 Task: Search one way flight ticket for 1 adult, 5 children, 2 infants in seat and 1 infant on lap in first from Hilton Head: Hilton Head Airport to Jackson: Jackson Hole Airport on 5-2-2023. Choice of flights is Spirit. Number of bags: 7 checked bags. Price is upto 100000. Outbound departure time preference is 20:15.
Action: Mouse moved to (364, 311)
Screenshot: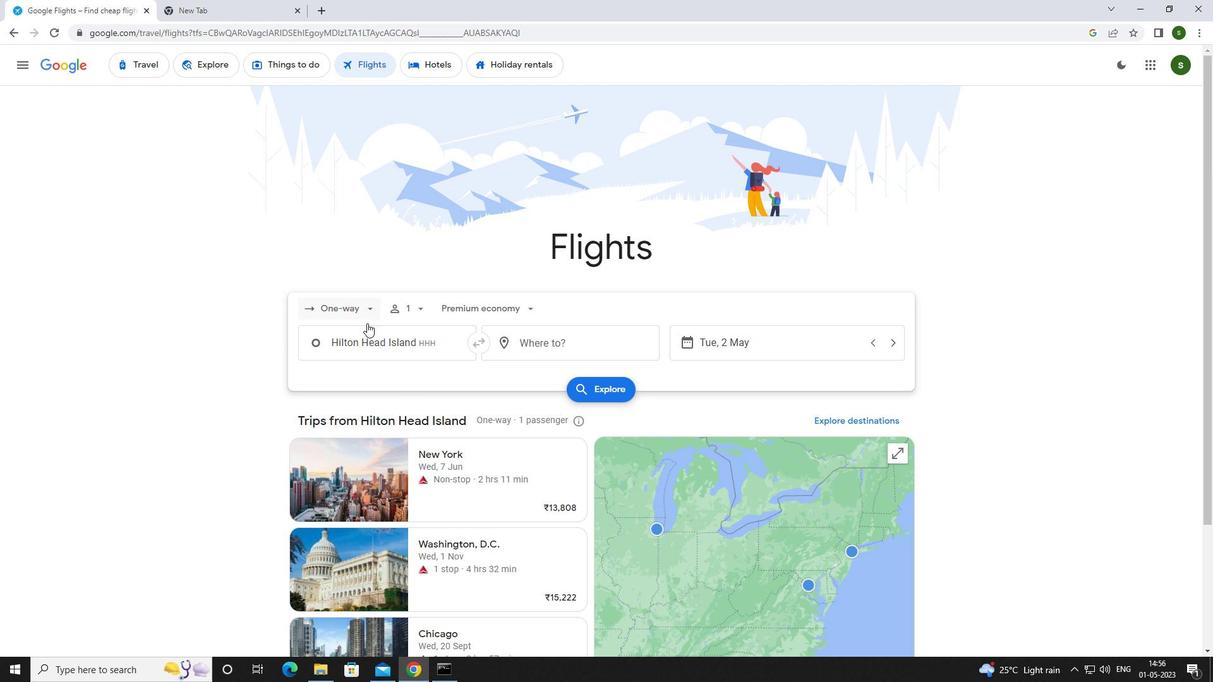 
Action: Mouse pressed left at (364, 311)
Screenshot: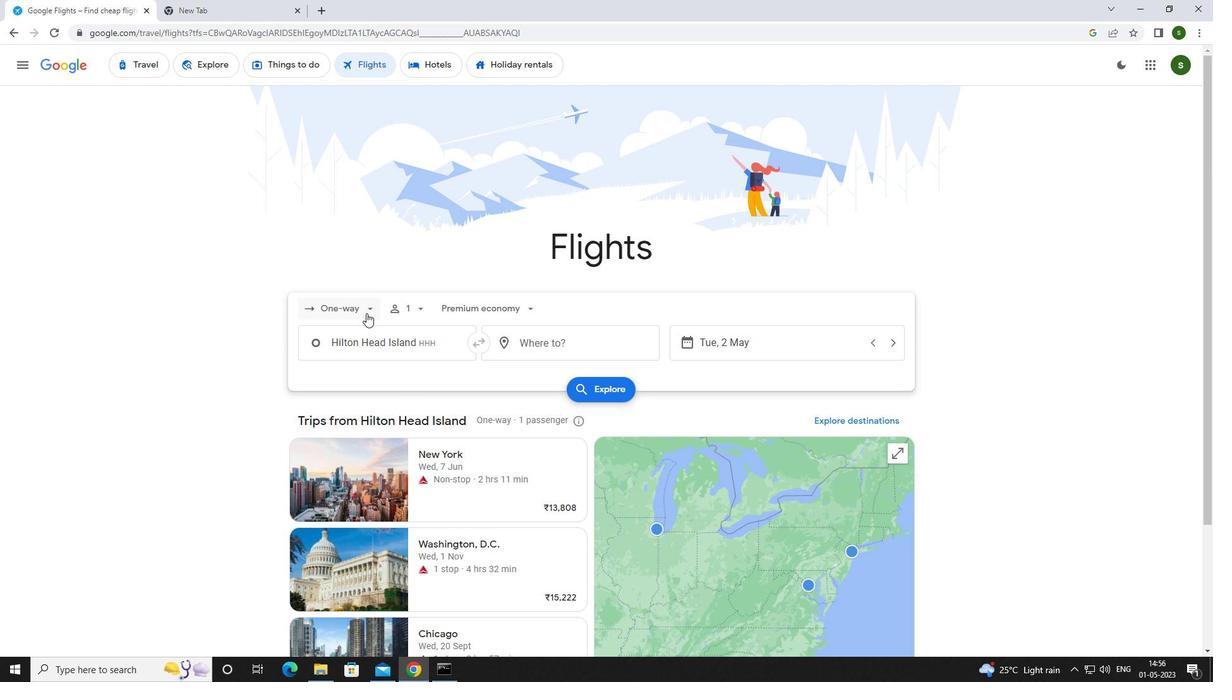 
Action: Mouse moved to (369, 369)
Screenshot: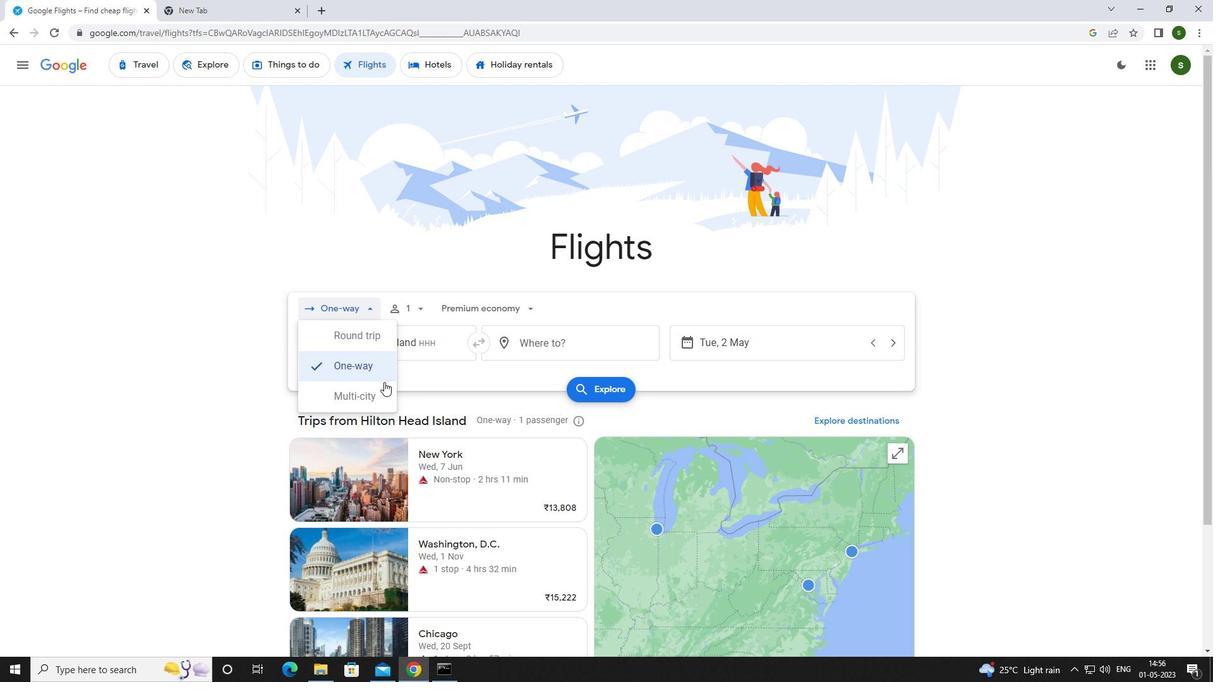 
Action: Mouse pressed left at (369, 369)
Screenshot: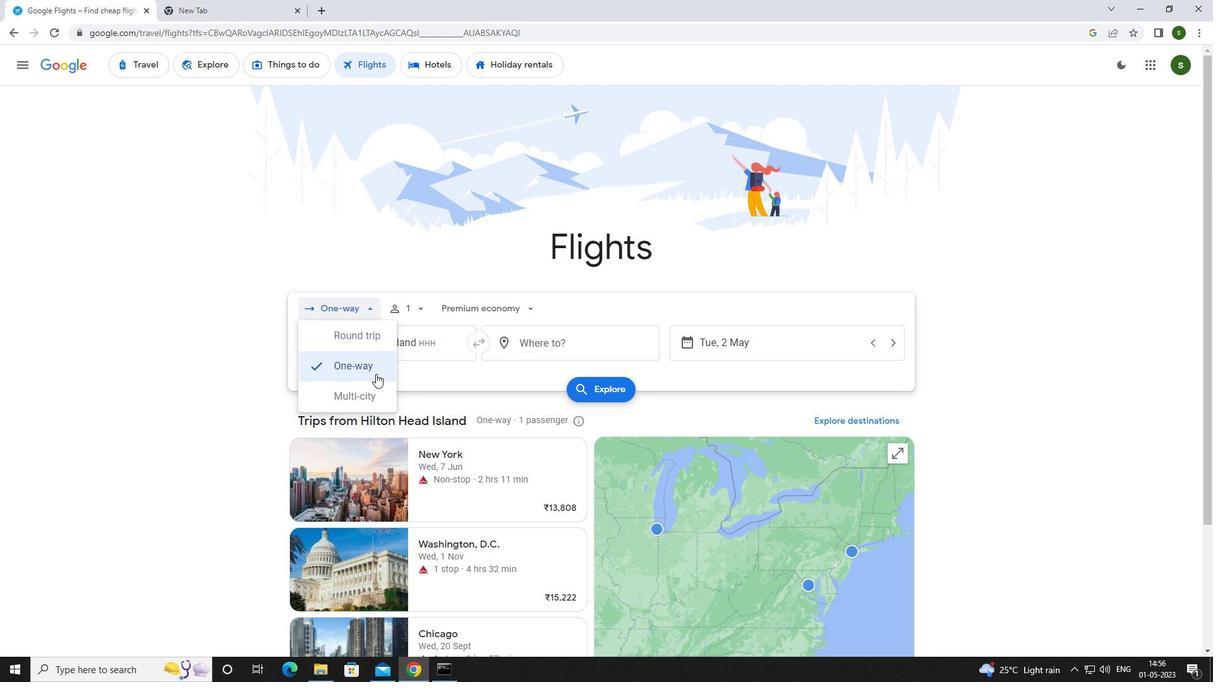 
Action: Mouse moved to (416, 303)
Screenshot: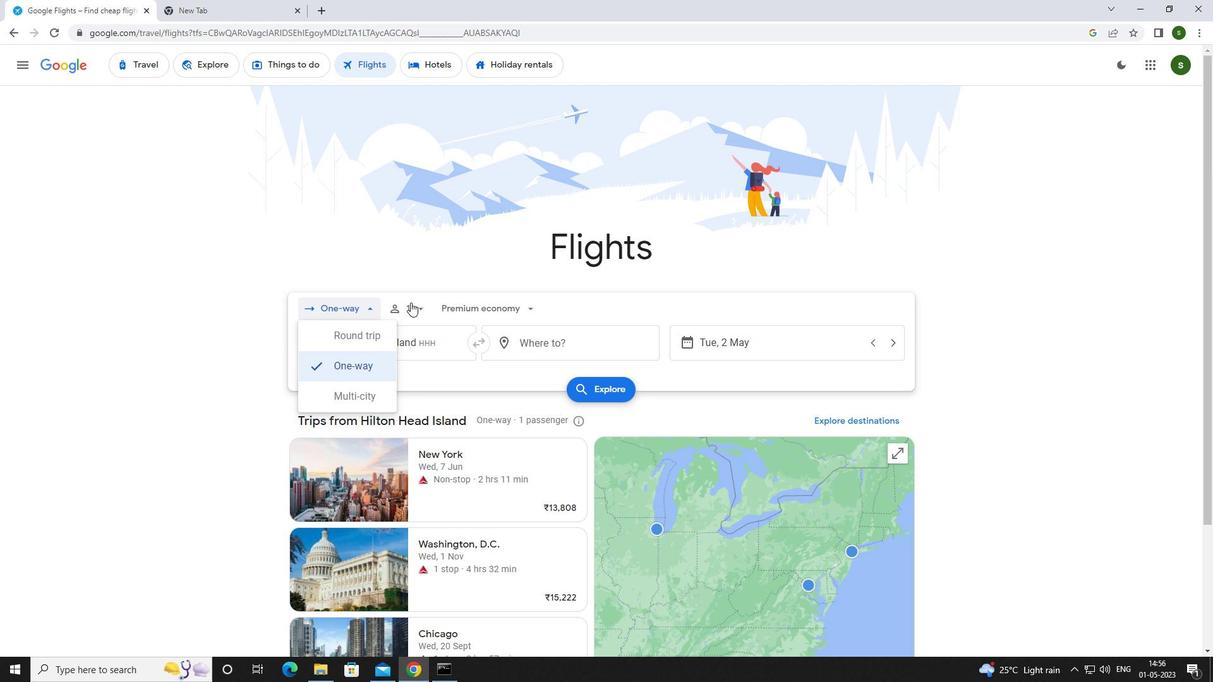 
Action: Mouse pressed left at (416, 303)
Screenshot: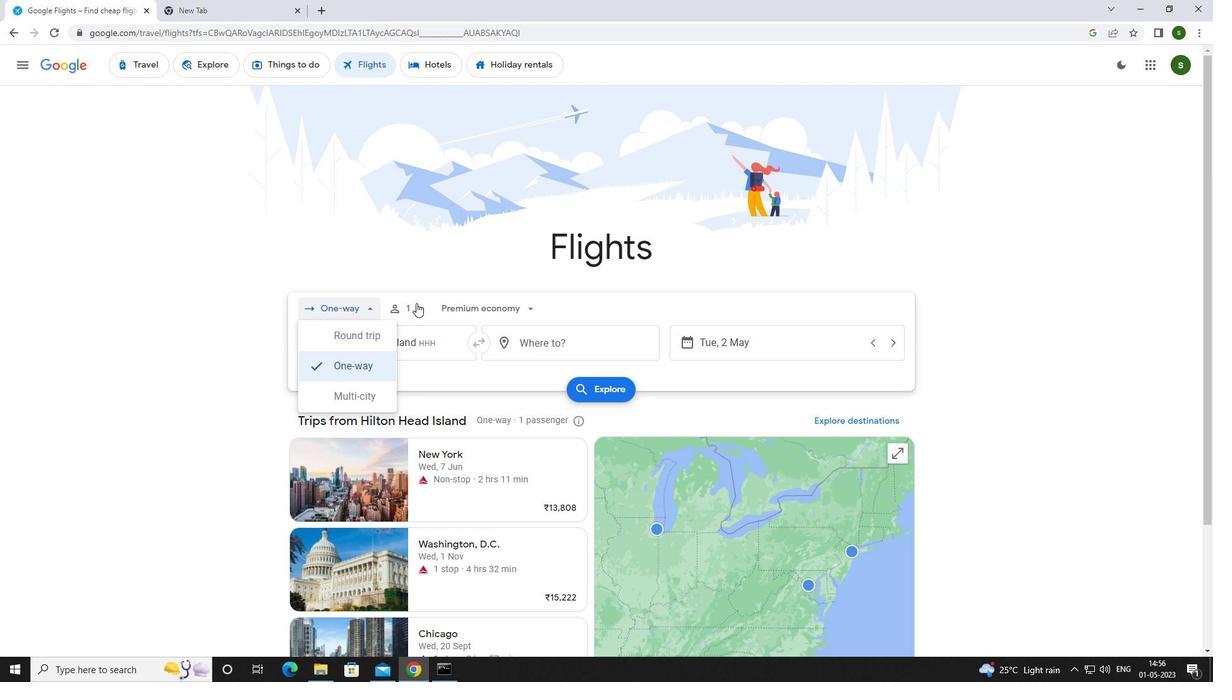 
Action: Mouse moved to (511, 364)
Screenshot: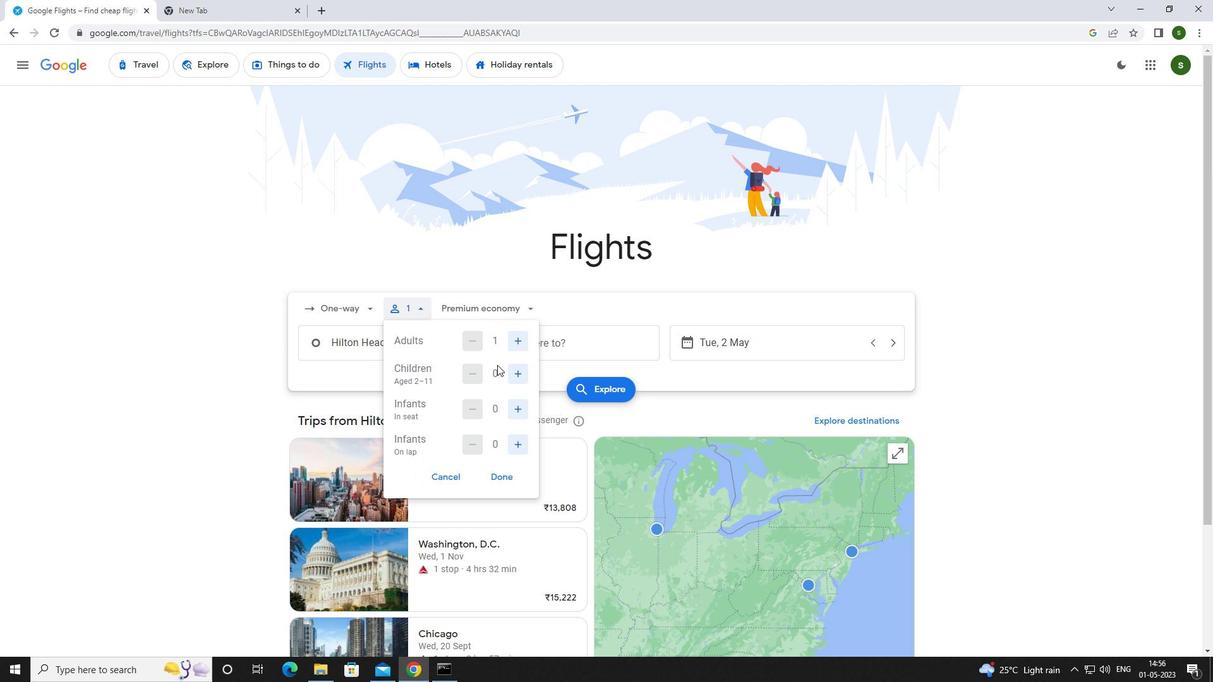 
Action: Mouse pressed left at (511, 364)
Screenshot: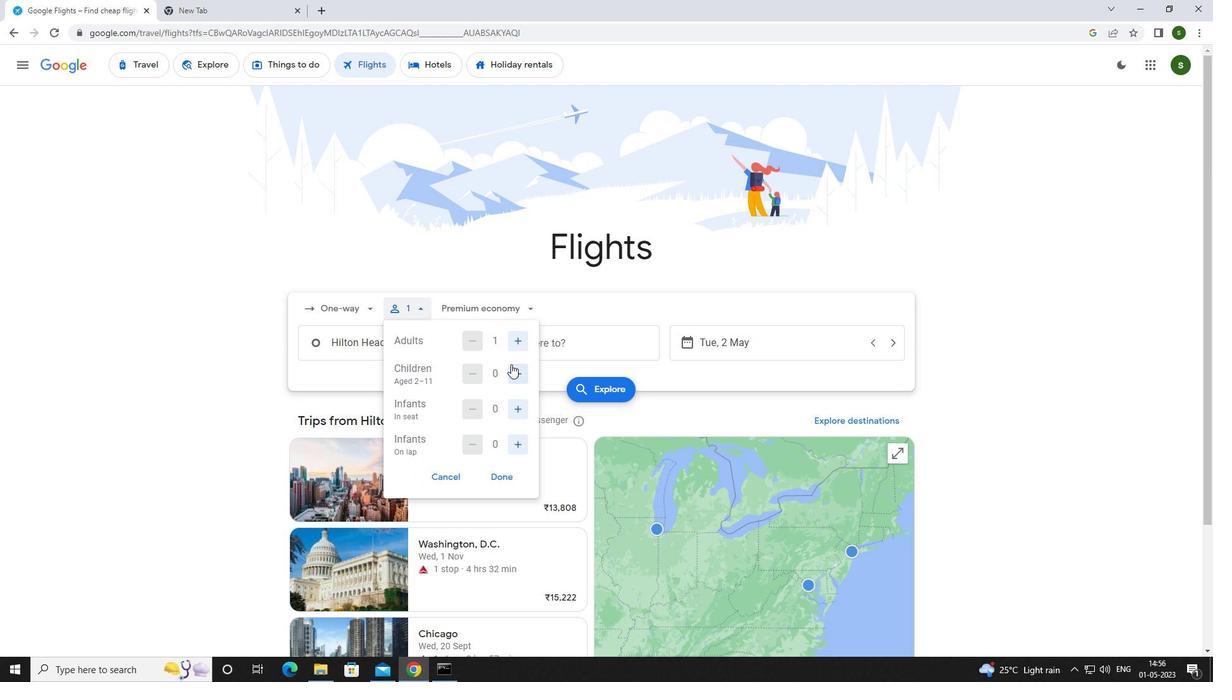 
Action: Mouse pressed left at (511, 364)
Screenshot: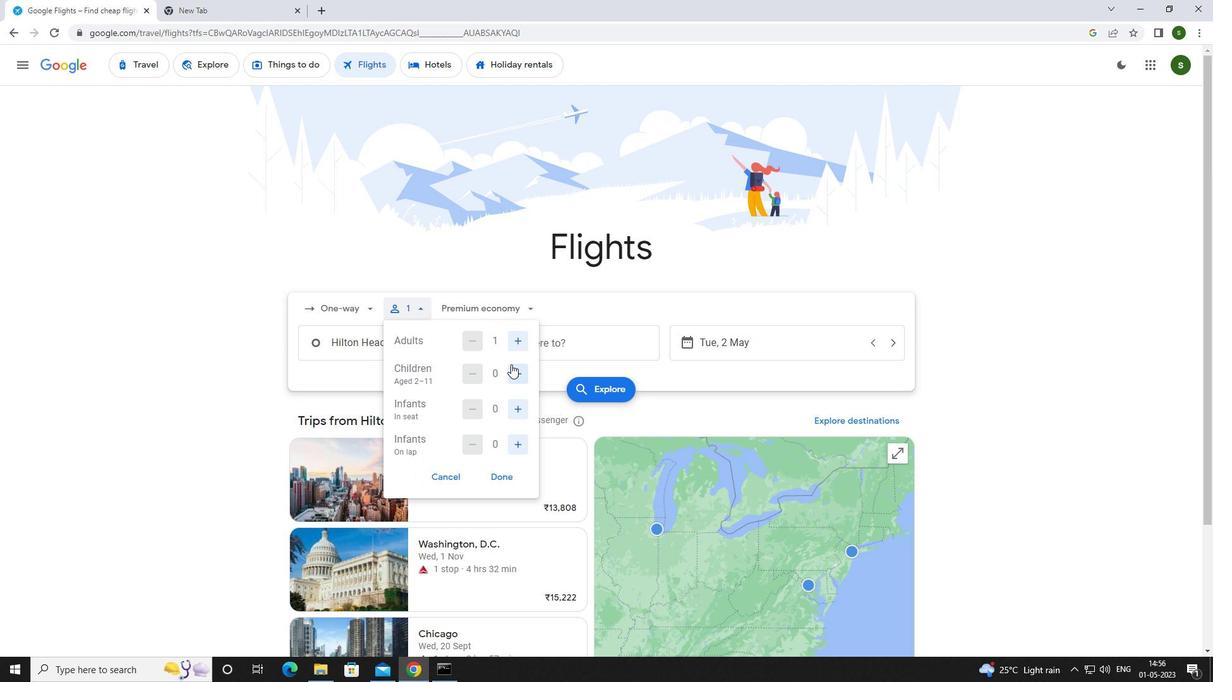 
Action: Mouse pressed left at (511, 364)
Screenshot: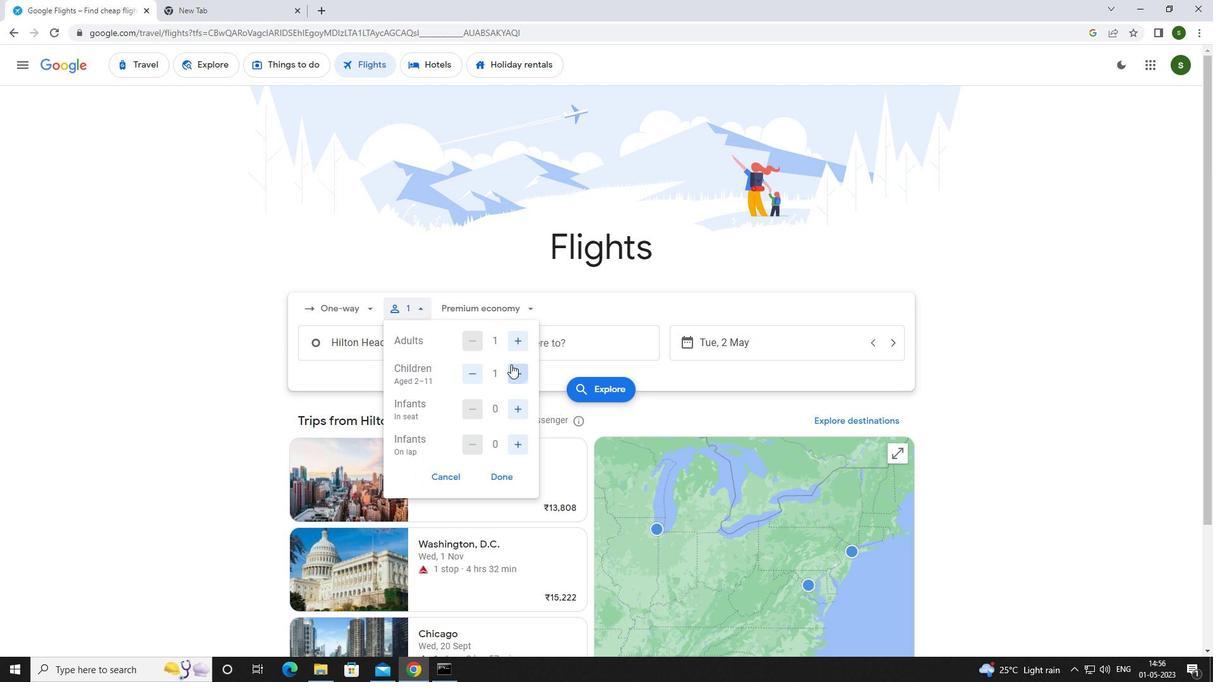 
Action: Mouse pressed left at (511, 364)
Screenshot: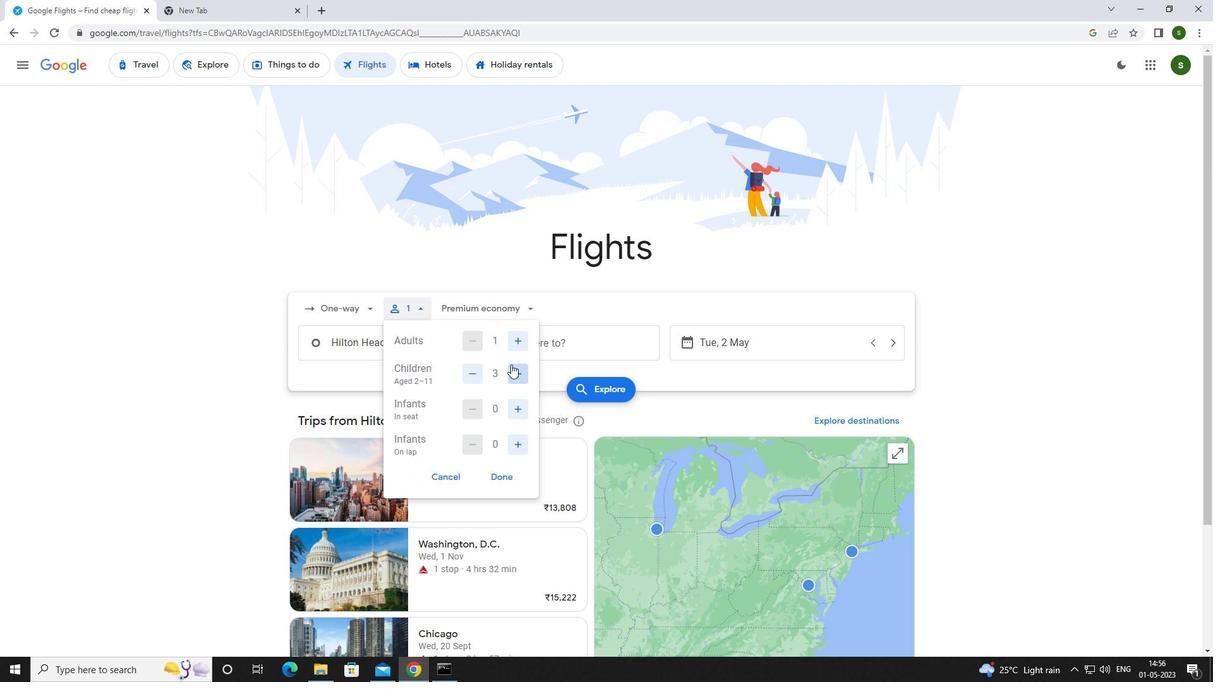 
Action: Mouse pressed left at (511, 364)
Screenshot: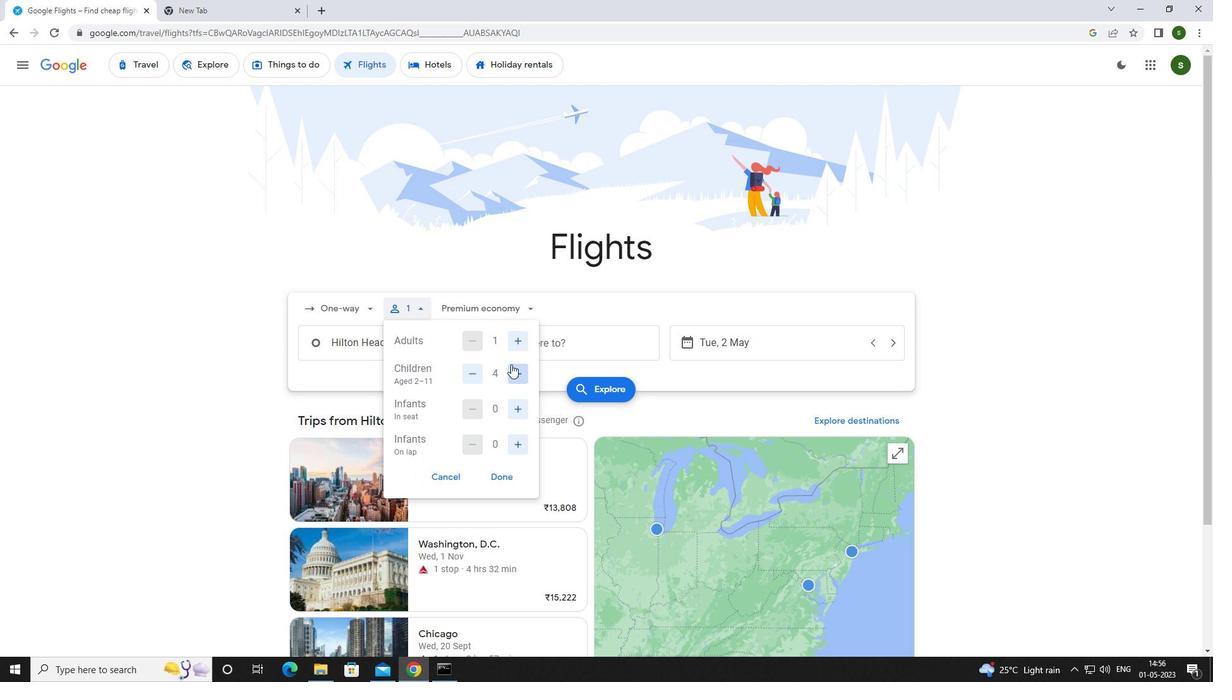 
Action: Mouse moved to (520, 409)
Screenshot: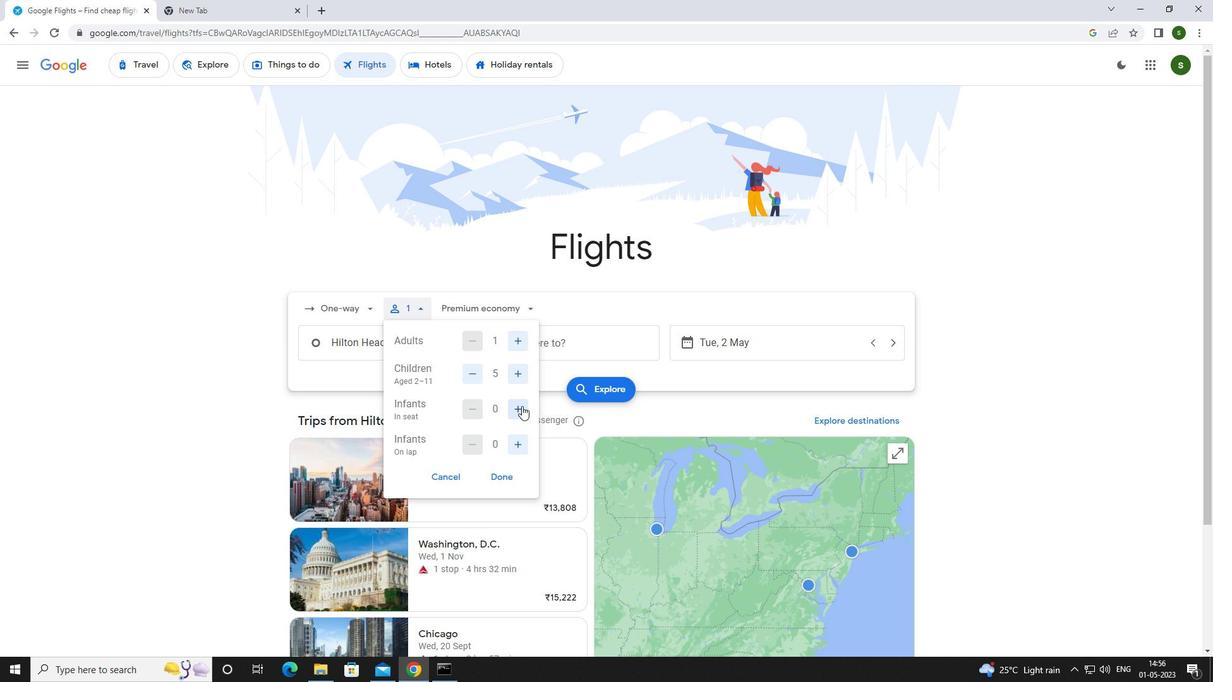 
Action: Mouse pressed left at (520, 409)
Screenshot: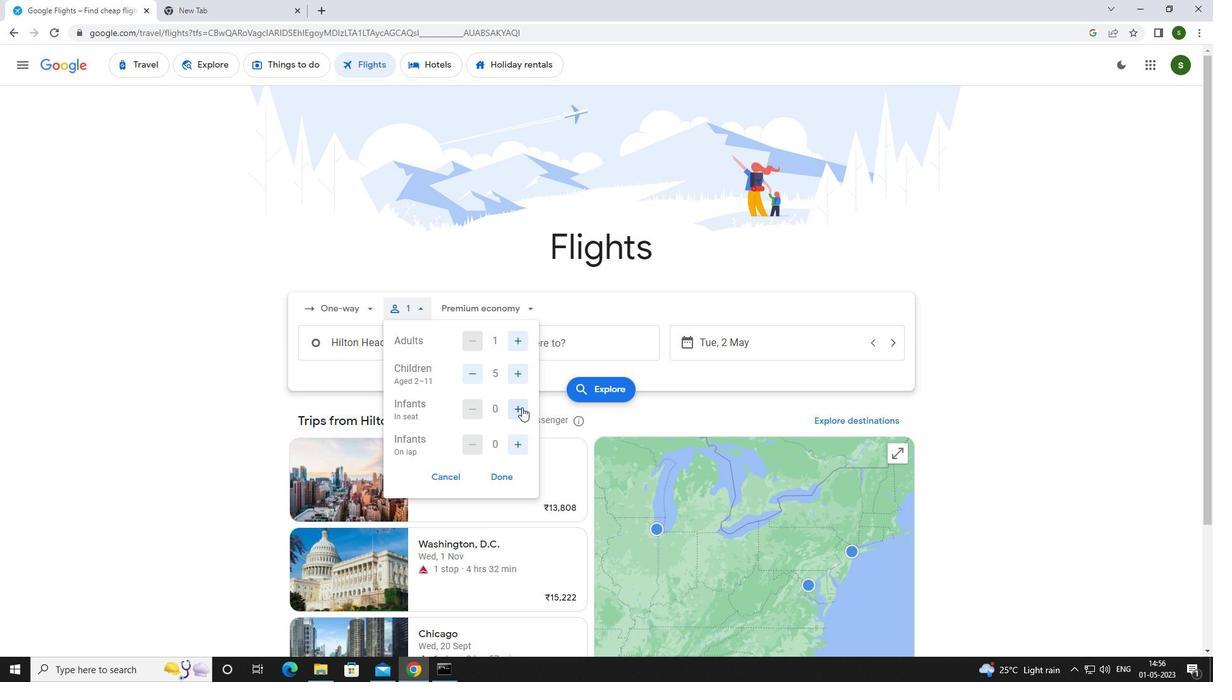 
Action: Mouse moved to (514, 439)
Screenshot: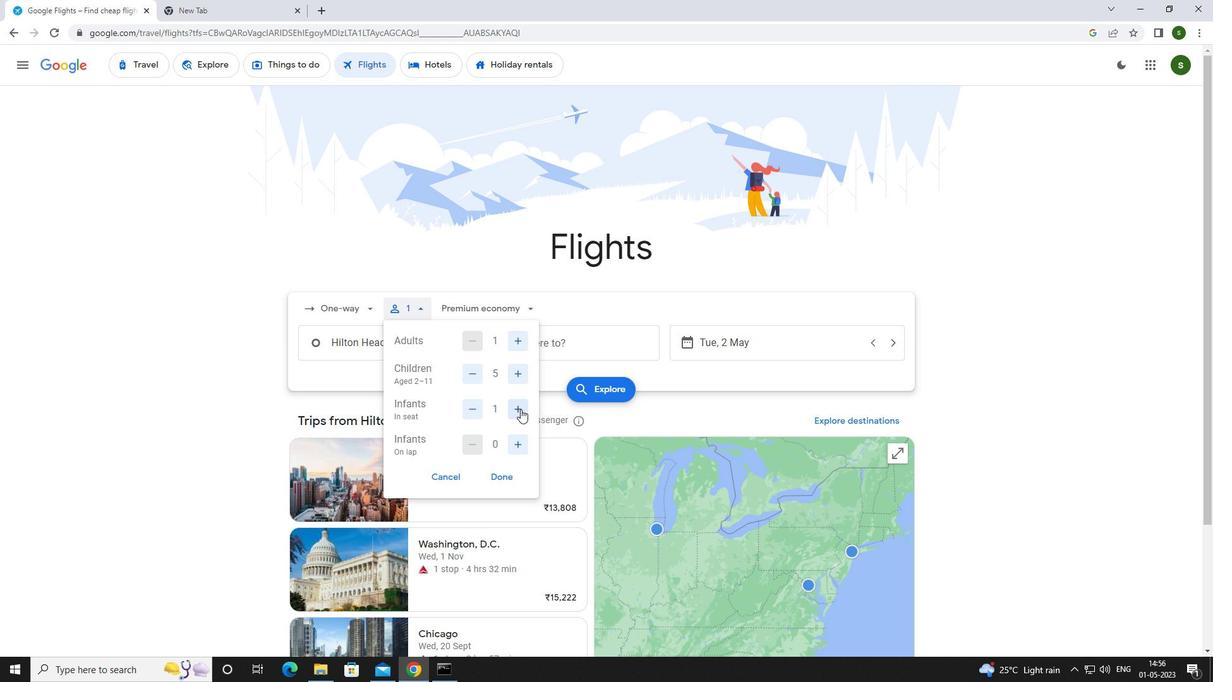 
Action: Mouse pressed left at (514, 439)
Screenshot: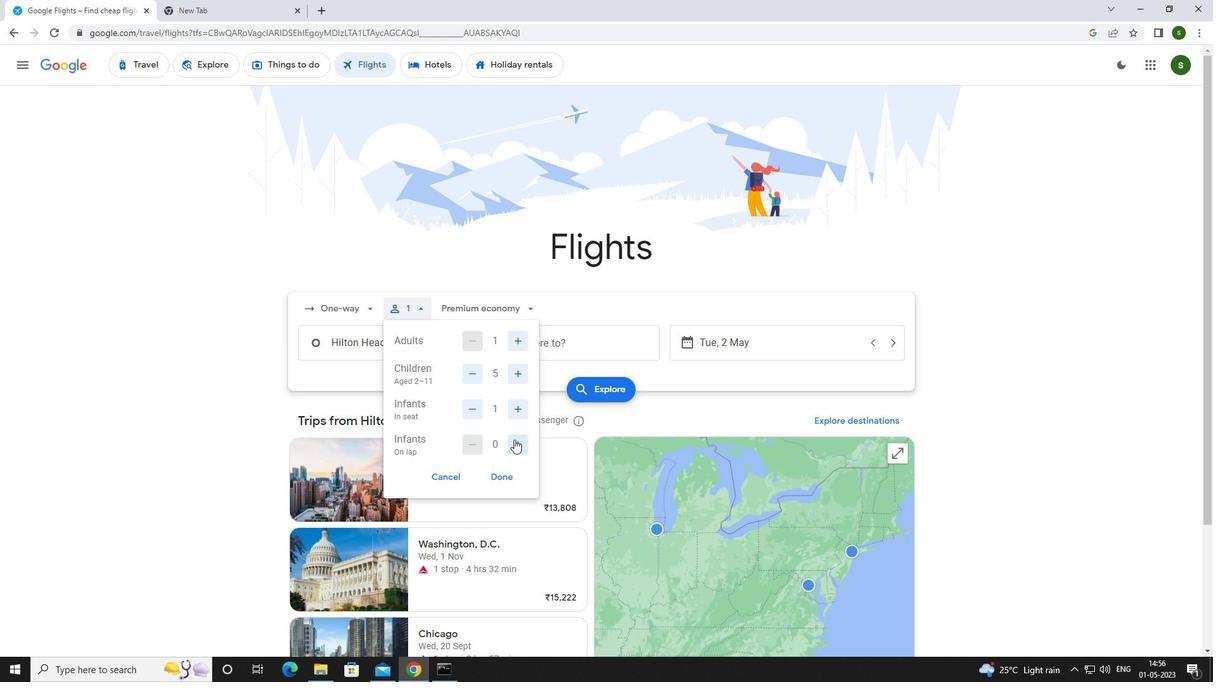 
Action: Mouse moved to (518, 415)
Screenshot: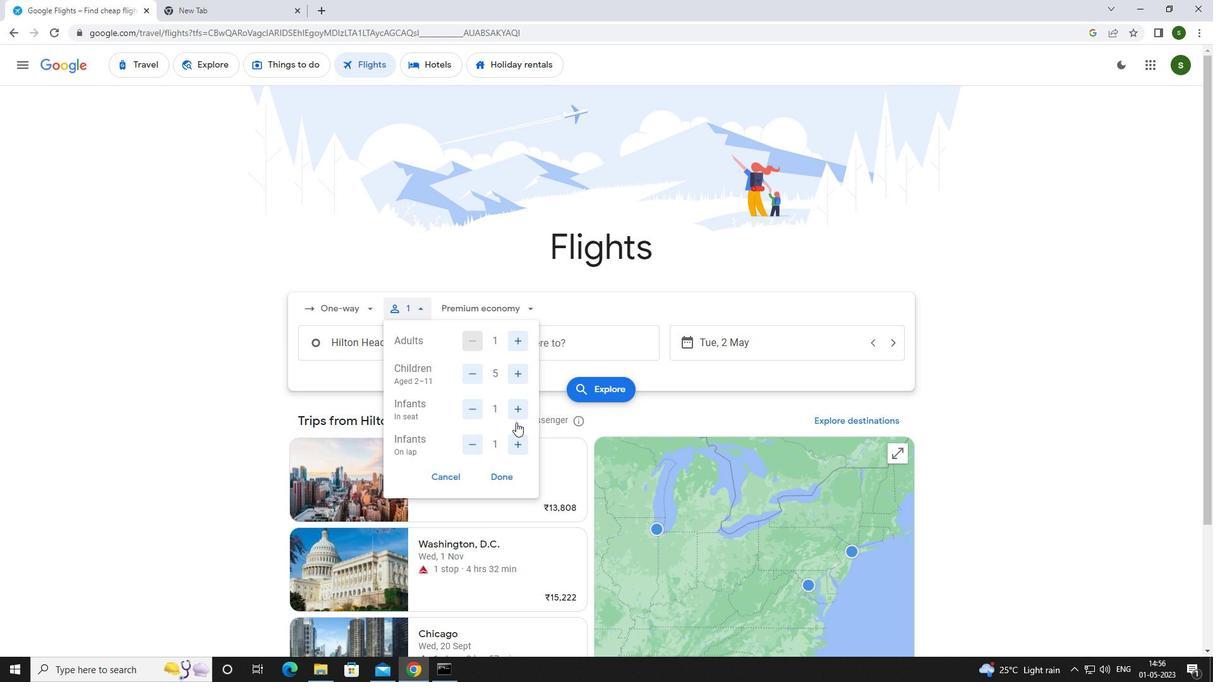 
Action: Mouse pressed left at (518, 415)
Screenshot: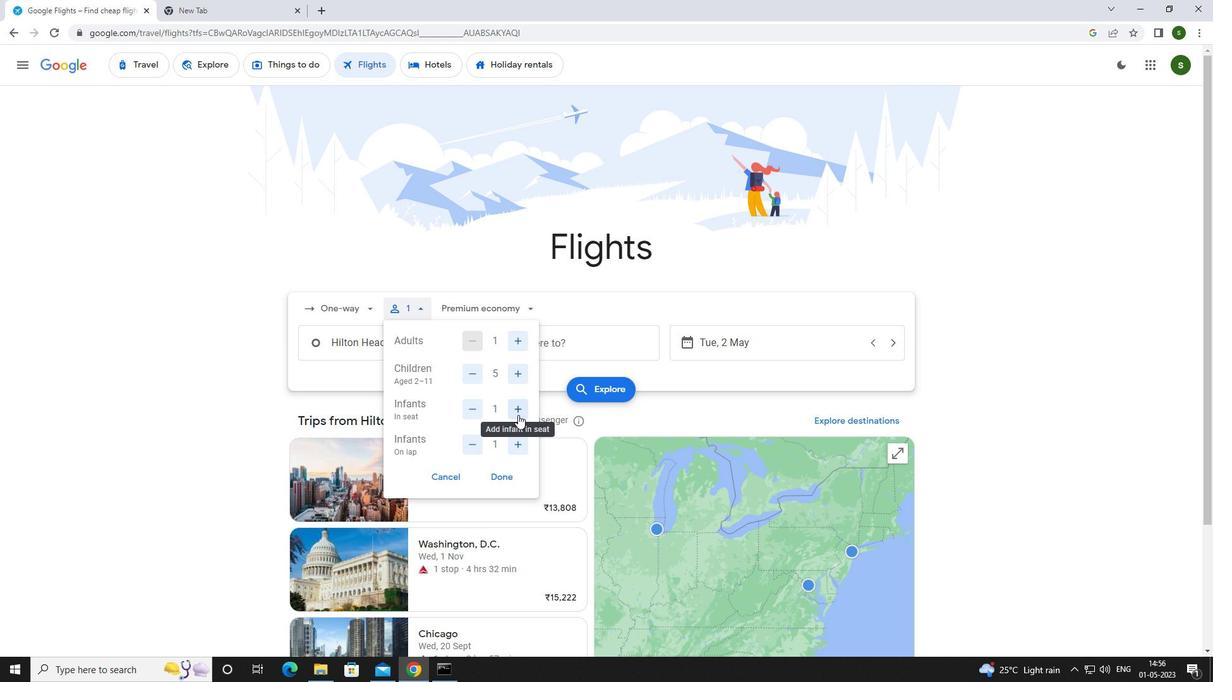 
Action: Mouse moved to (468, 404)
Screenshot: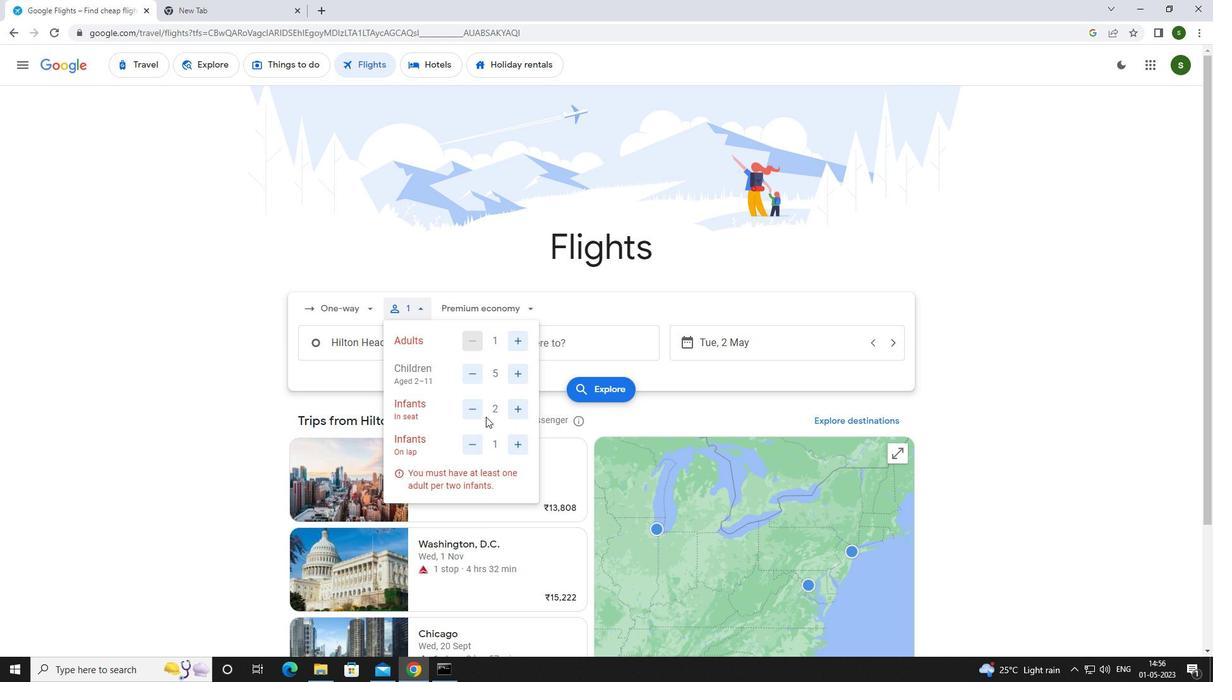 
Action: Mouse pressed left at (468, 404)
Screenshot: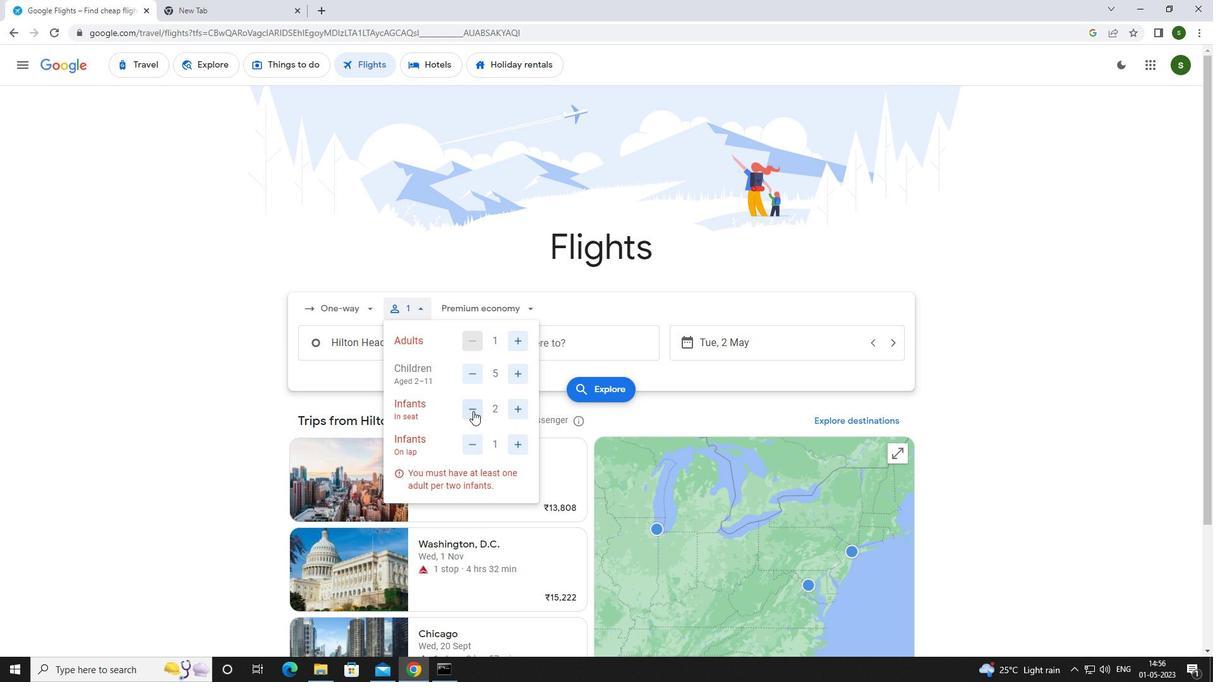 
Action: Mouse moved to (512, 309)
Screenshot: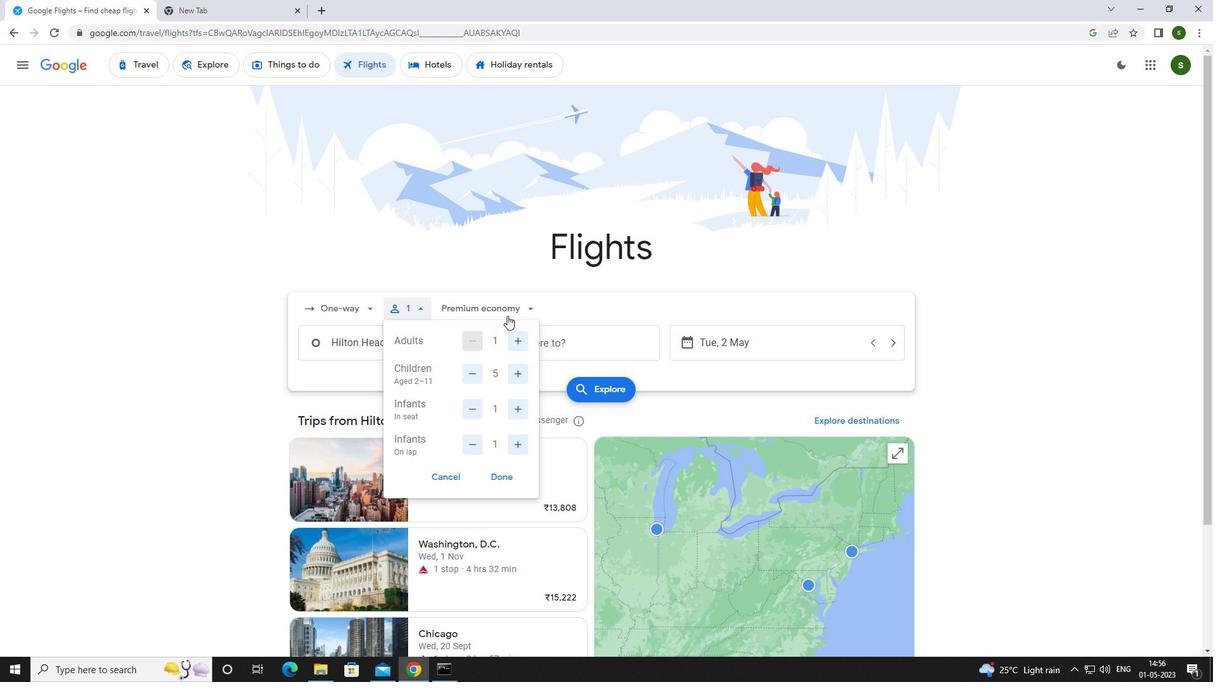 
Action: Mouse pressed left at (512, 309)
Screenshot: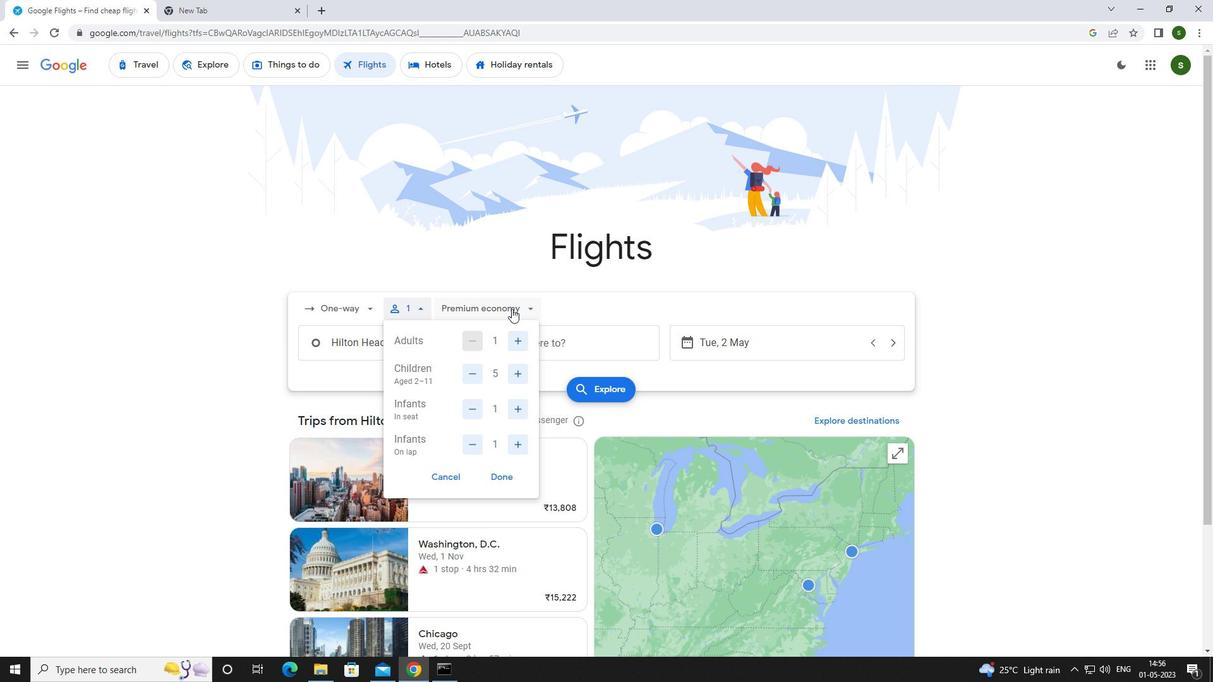 
Action: Mouse moved to (512, 422)
Screenshot: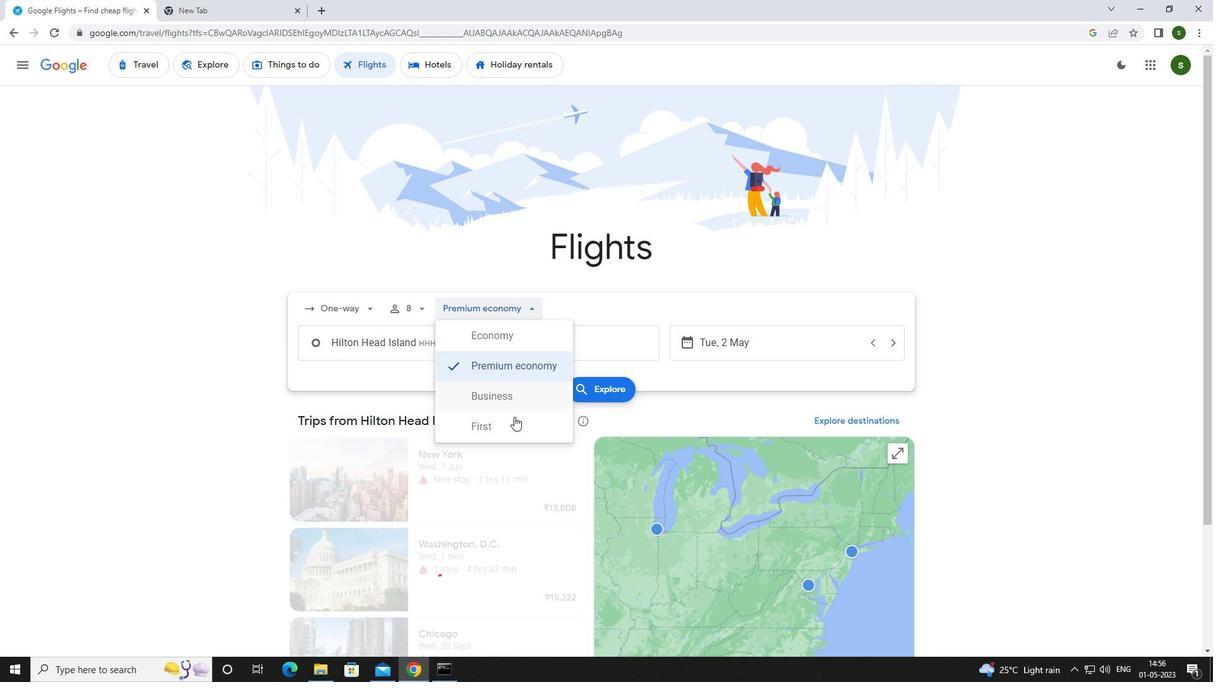 
Action: Mouse pressed left at (512, 422)
Screenshot: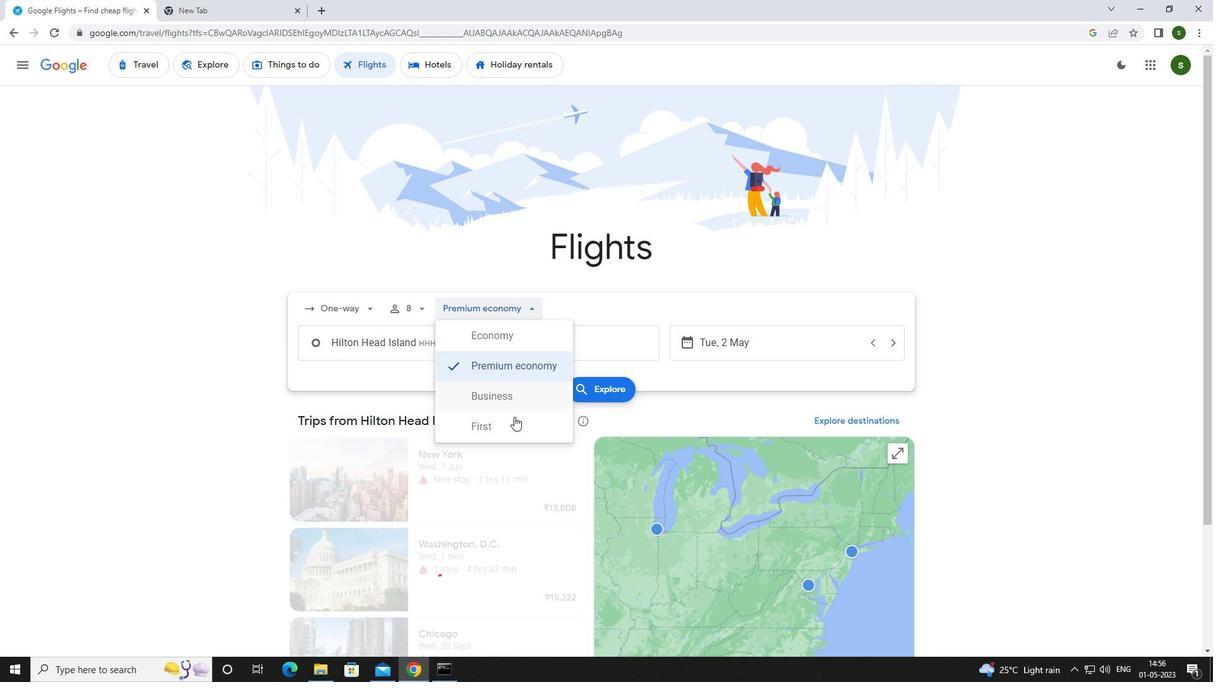 
Action: Mouse moved to (453, 350)
Screenshot: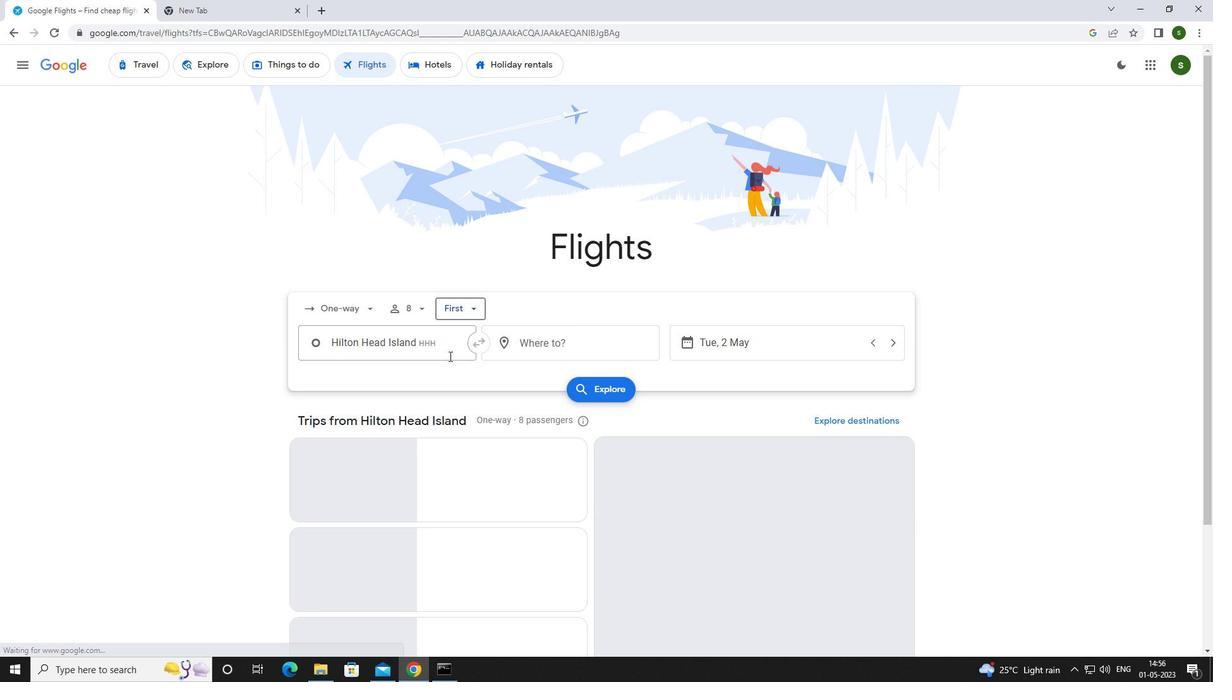 
Action: Mouse pressed left at (453, 350)
Screenshot: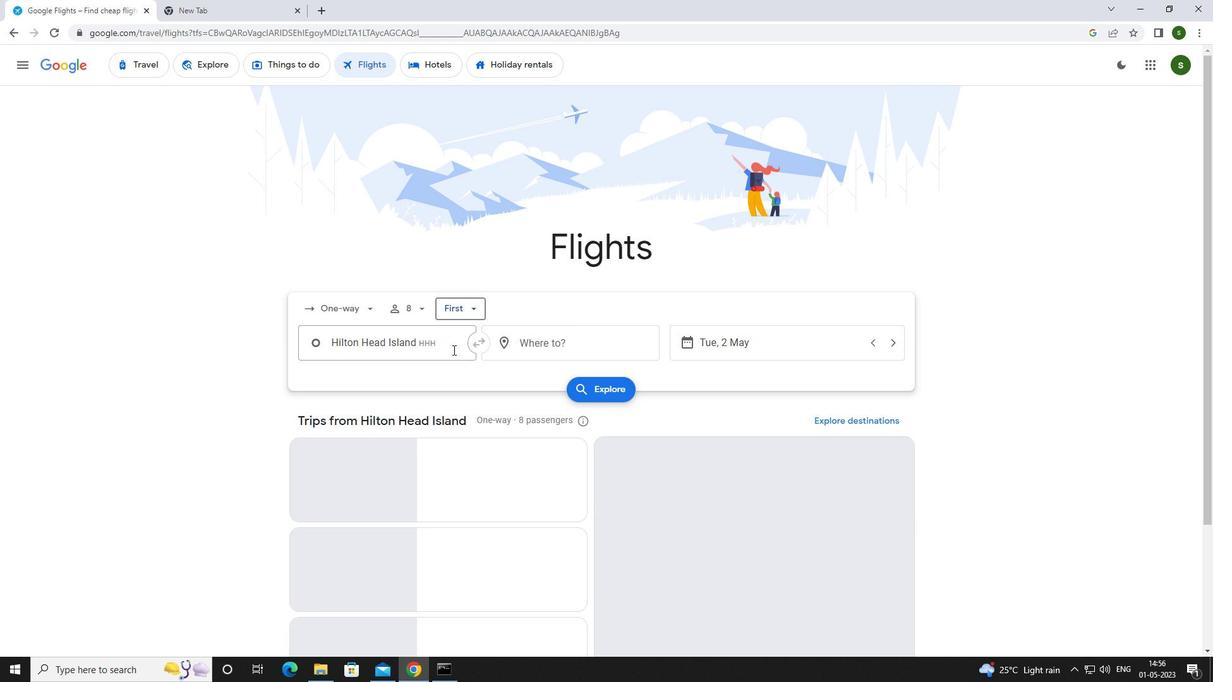 
Action: Mouse moved to (443, 352)
Screenshot: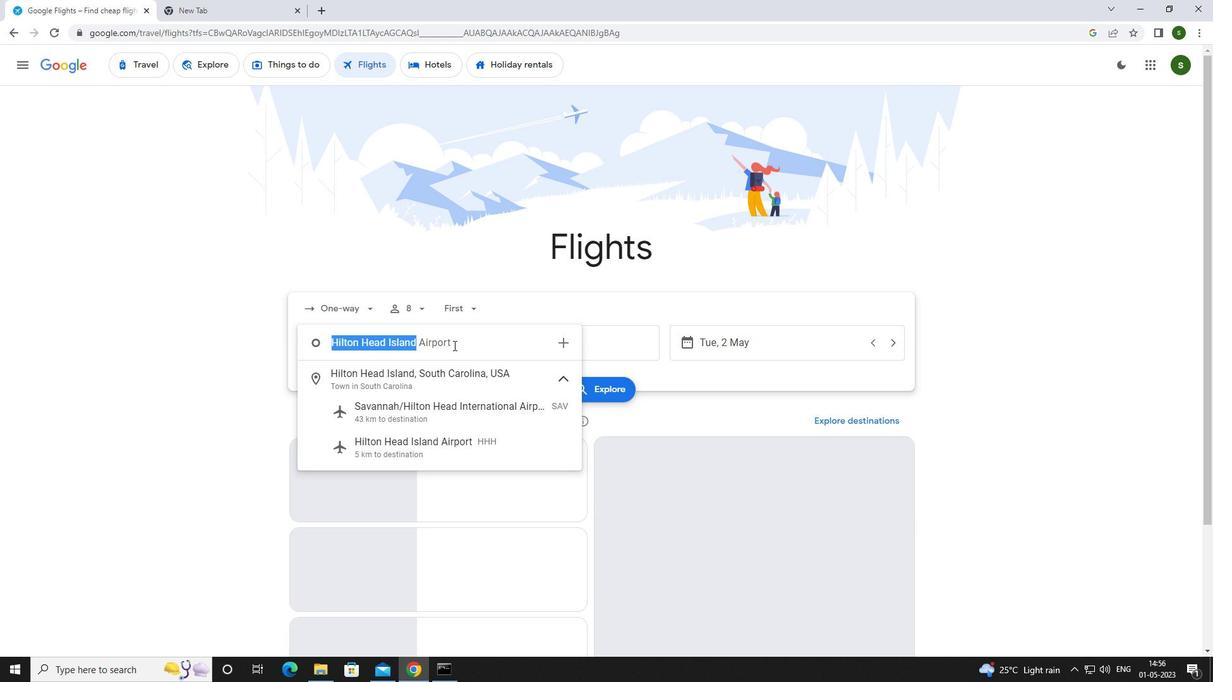 
Action: Key pressed h<Key.caps_lock>ilton<Key.space><Key.caps_lock>h<Key.caps_lock>ead
Screenshot: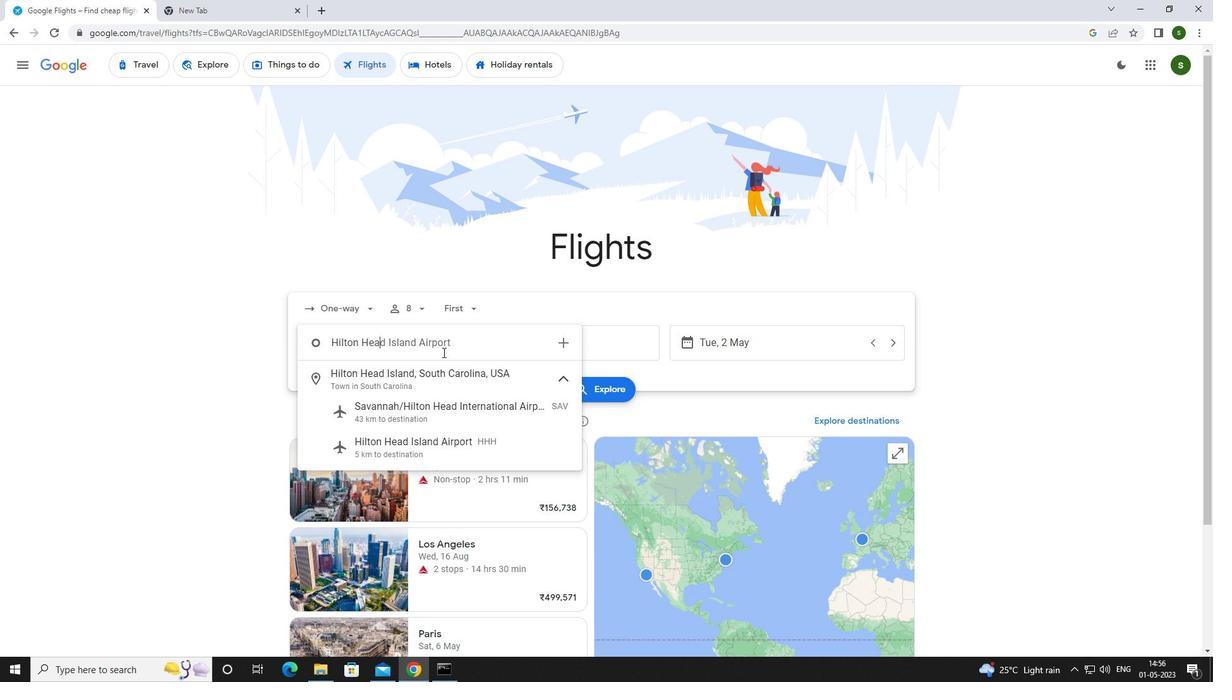 
Action: Mouse moved to (436, 437)
Screenshot: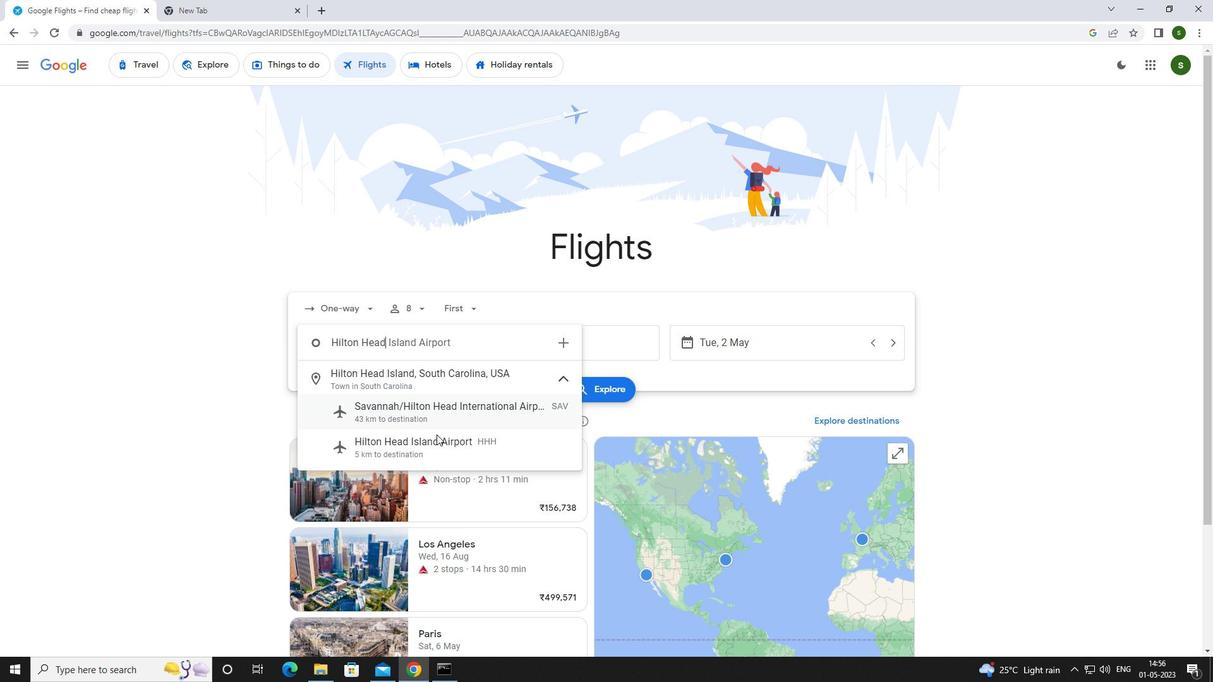 
Action: Mouse pressed left at (436, 437)
Screenshot: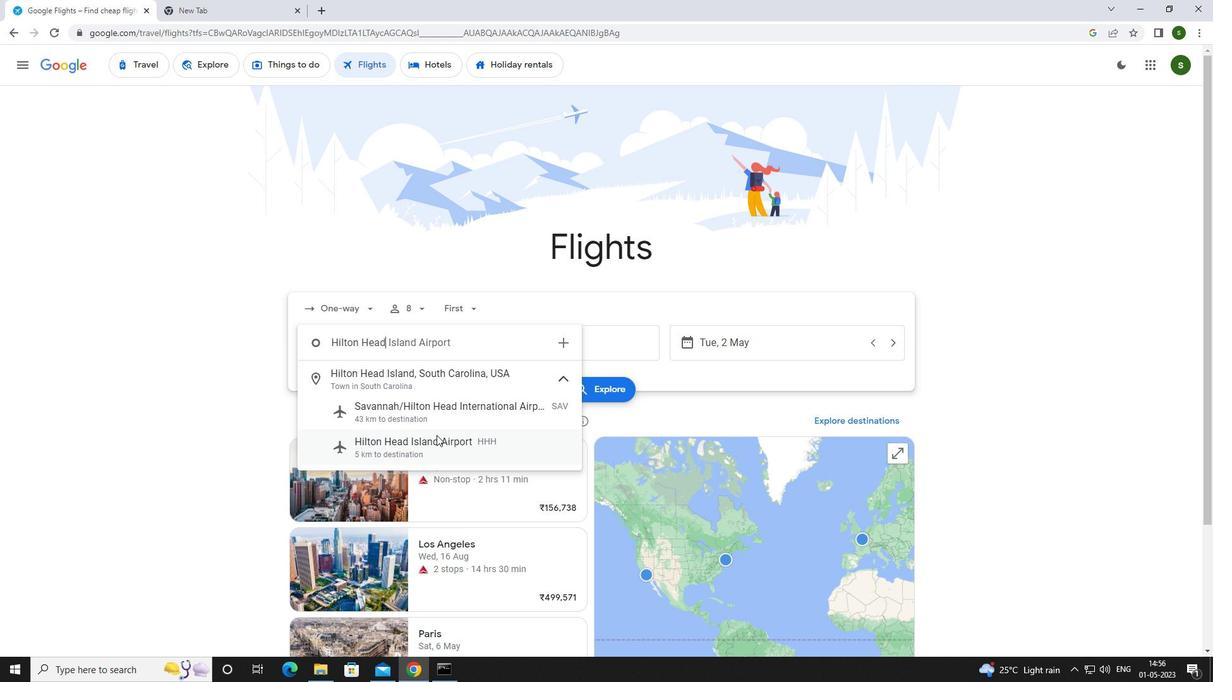 
Action: Mouse moved to (555, 346)
Screenshot: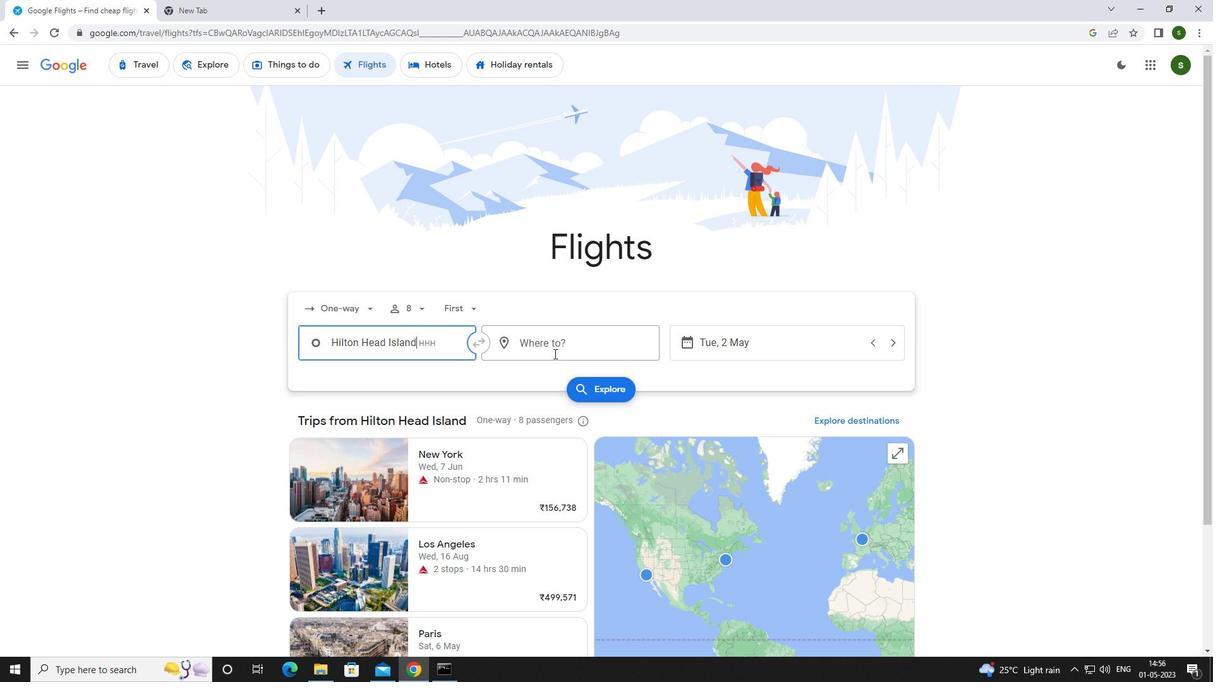 
Action: Mouse pressed left at (555, 346)
Screenshot: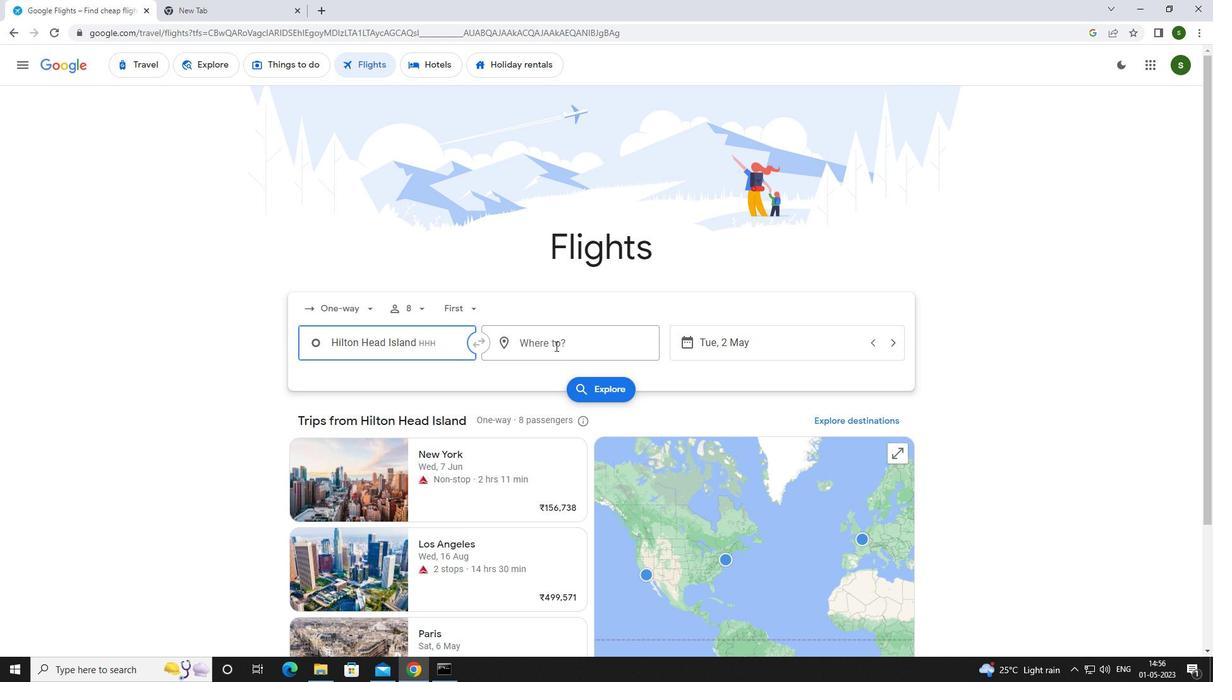 
Action: Mouse moved to (526, 343)
Screenshot: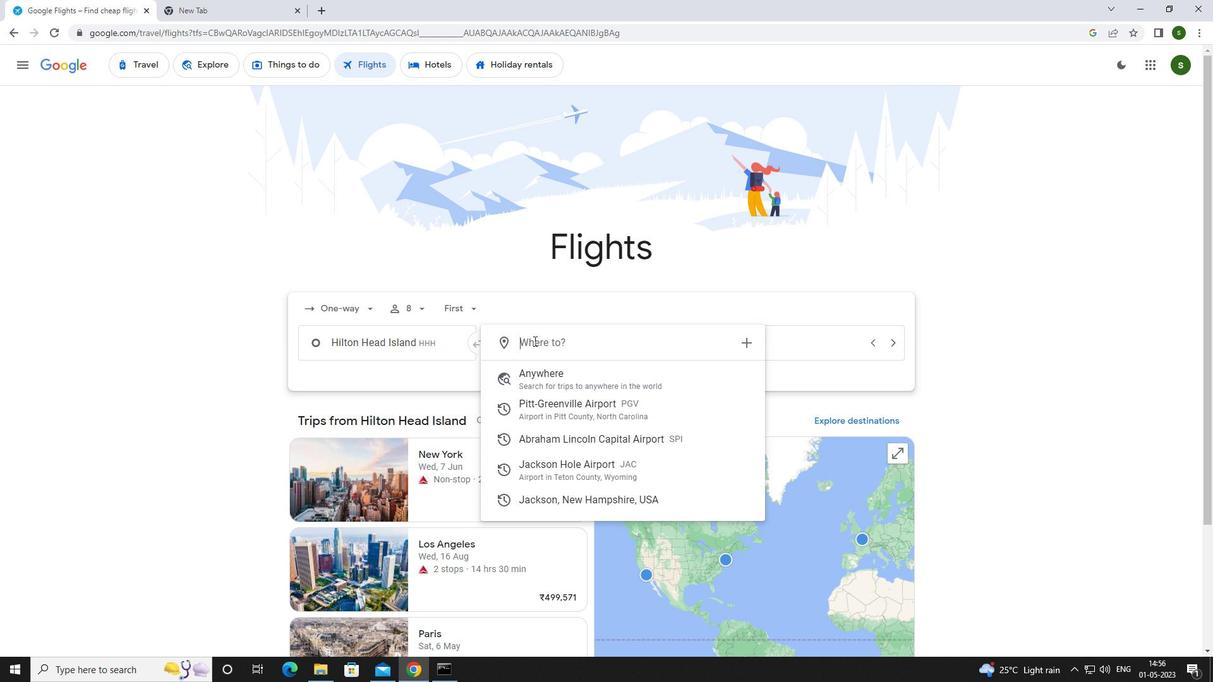 
Action: Key pressed <Key.caps_lock>j<Key.caps_lock>ackson<Key.space><Key.caps_lock>h<Key.caps_lock>
Screenshot: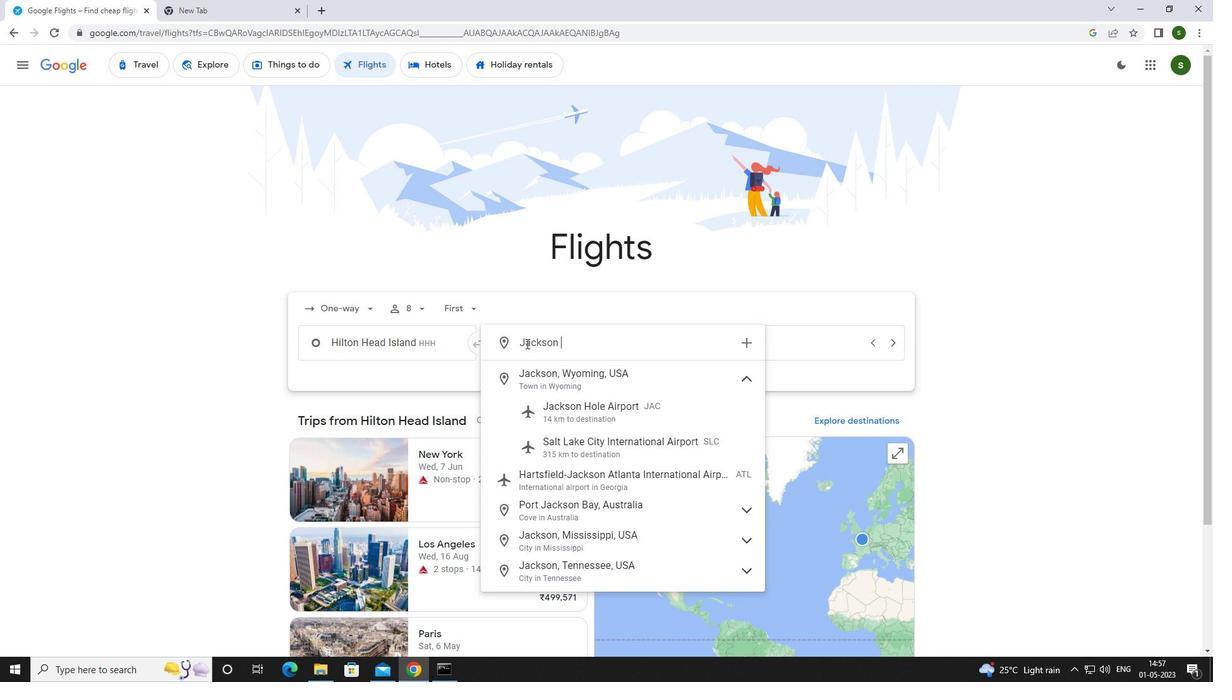 
Action: Mouse moved to (557, 410)
Screenshot: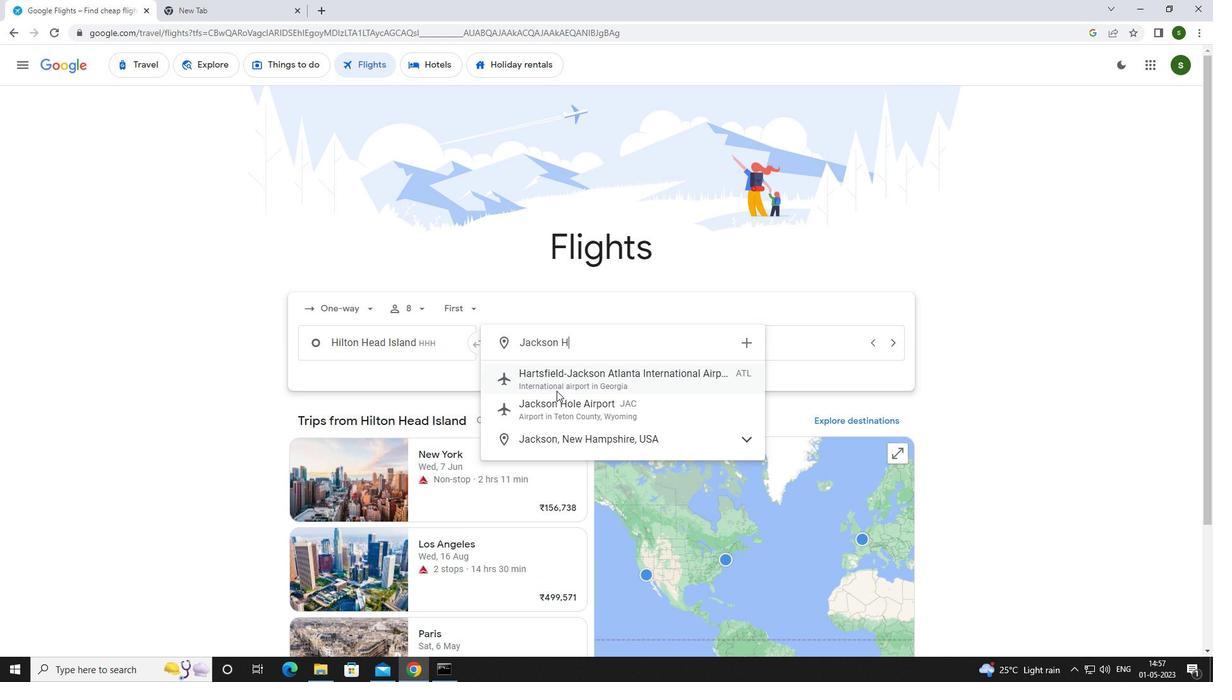 
Action: Mouse pressed left at (557, 410)
Screenshot: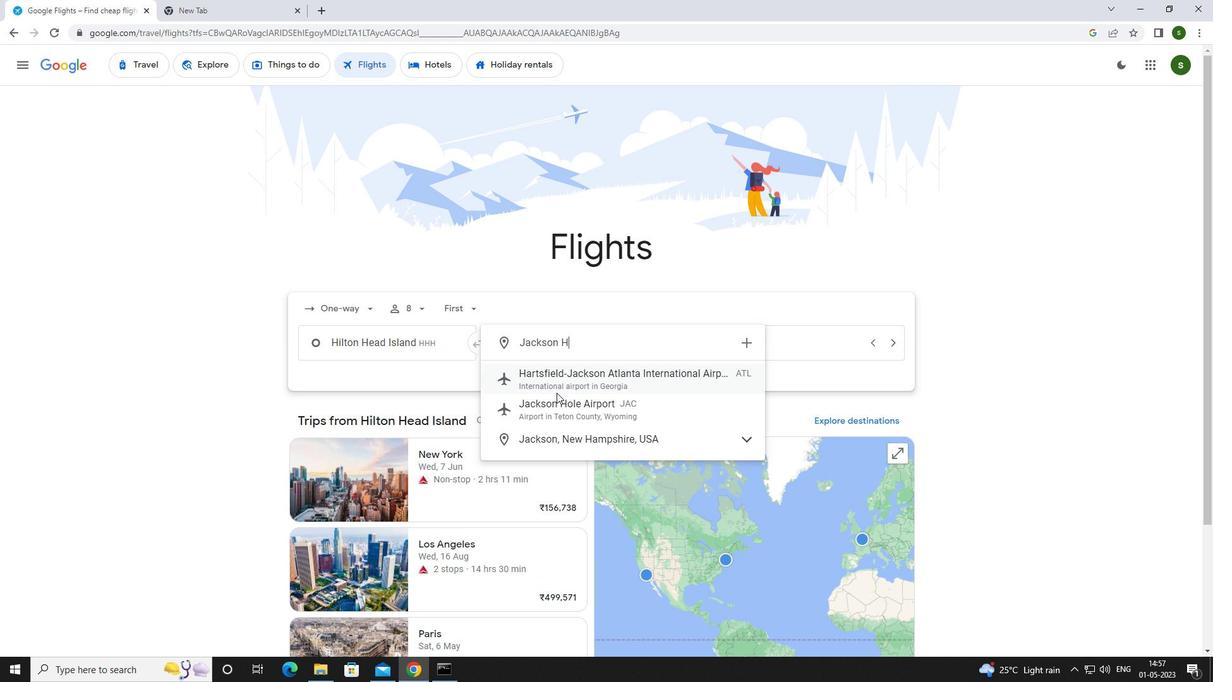 
Action: Mouse moved to (780, 345)
Screenshot: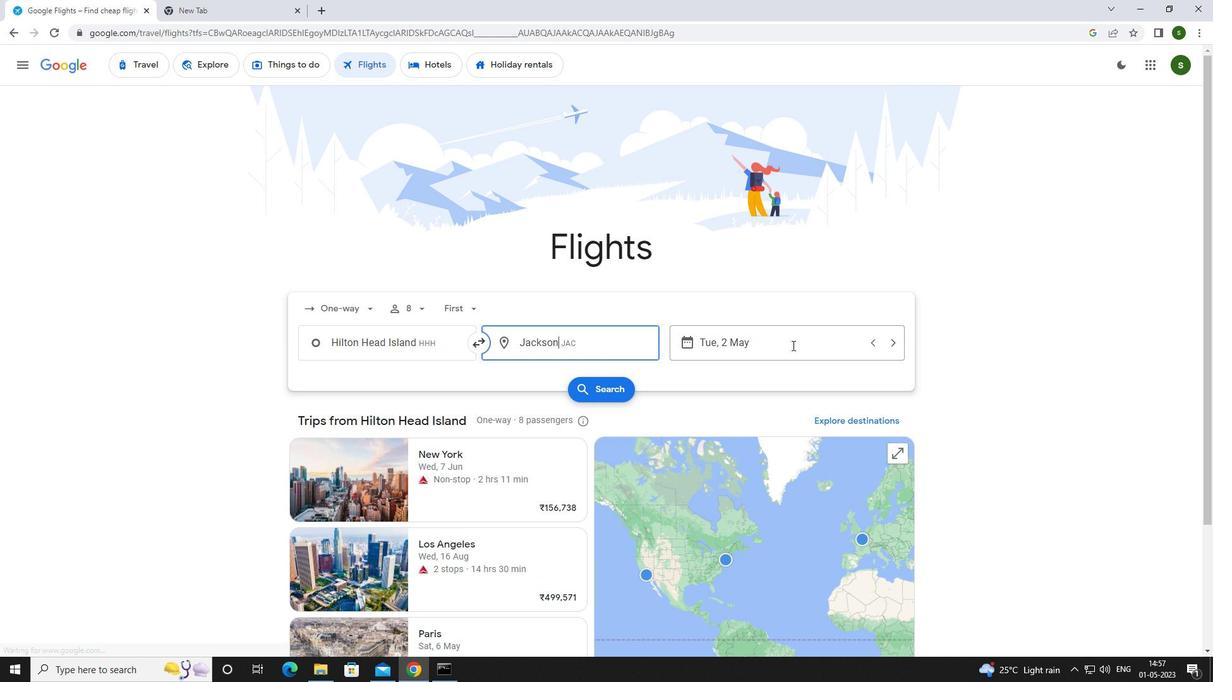 
Action: Mouse pressed left at (780, 345)
Screenshot: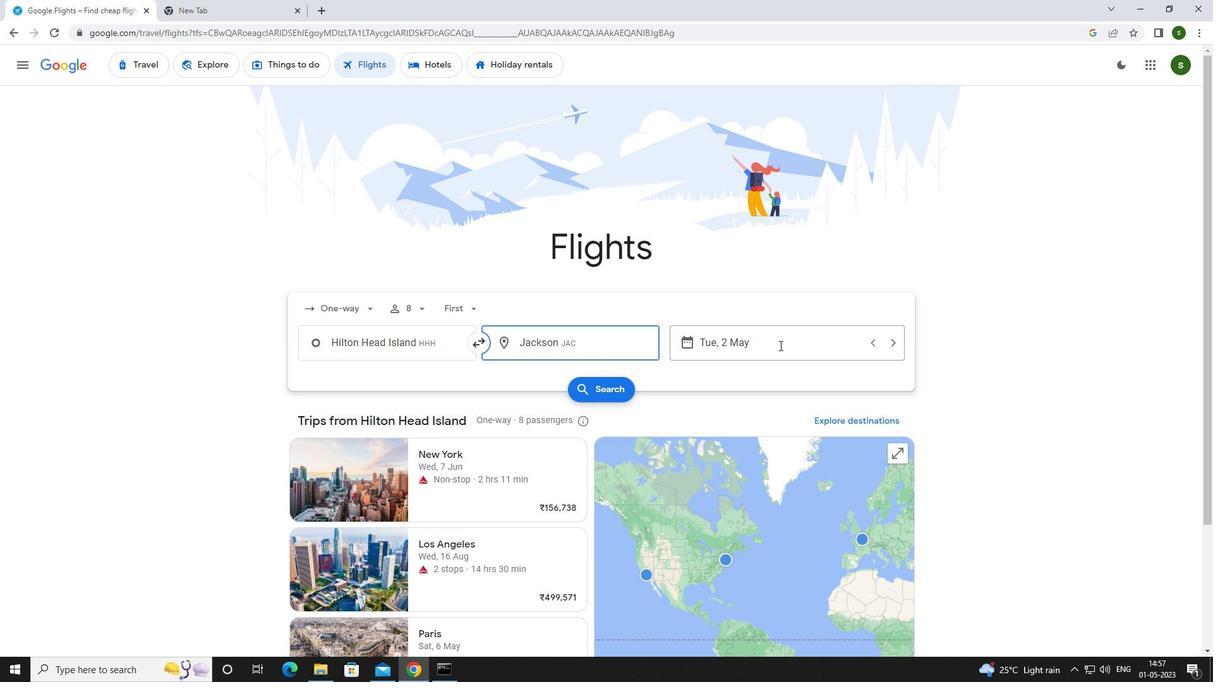
Action: Mouse moved to (516, 432)
Screenshot: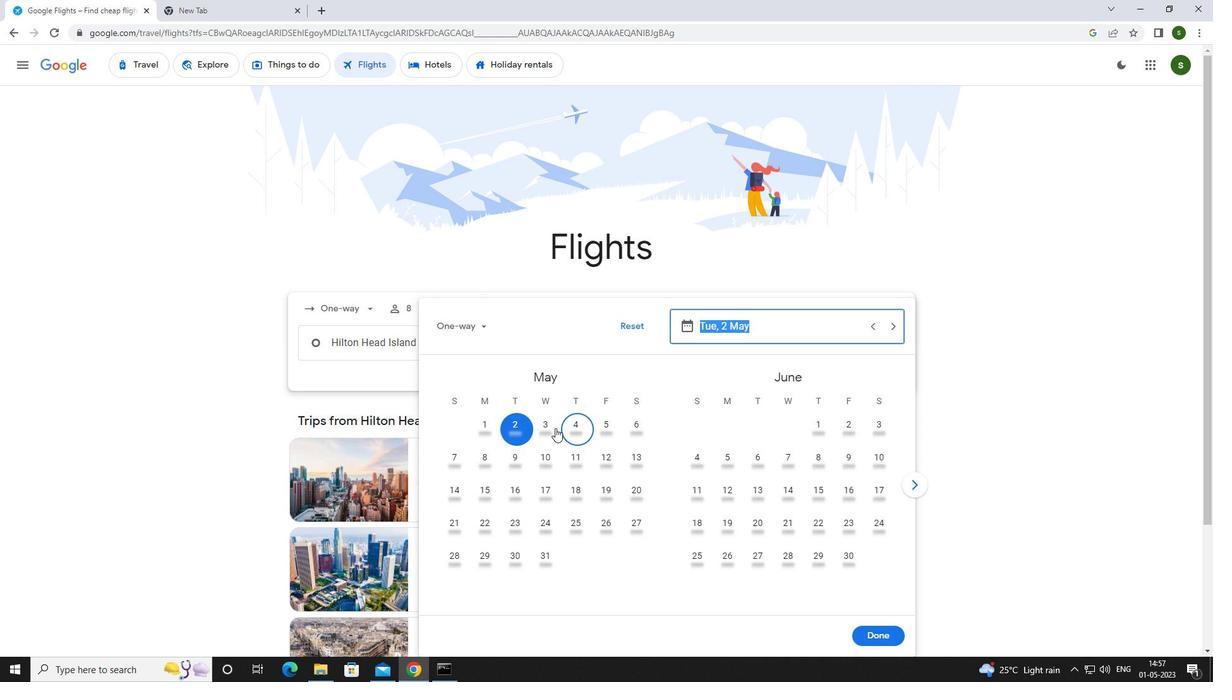
Action: Mouse pressed left at (516, 432)
Screenshot: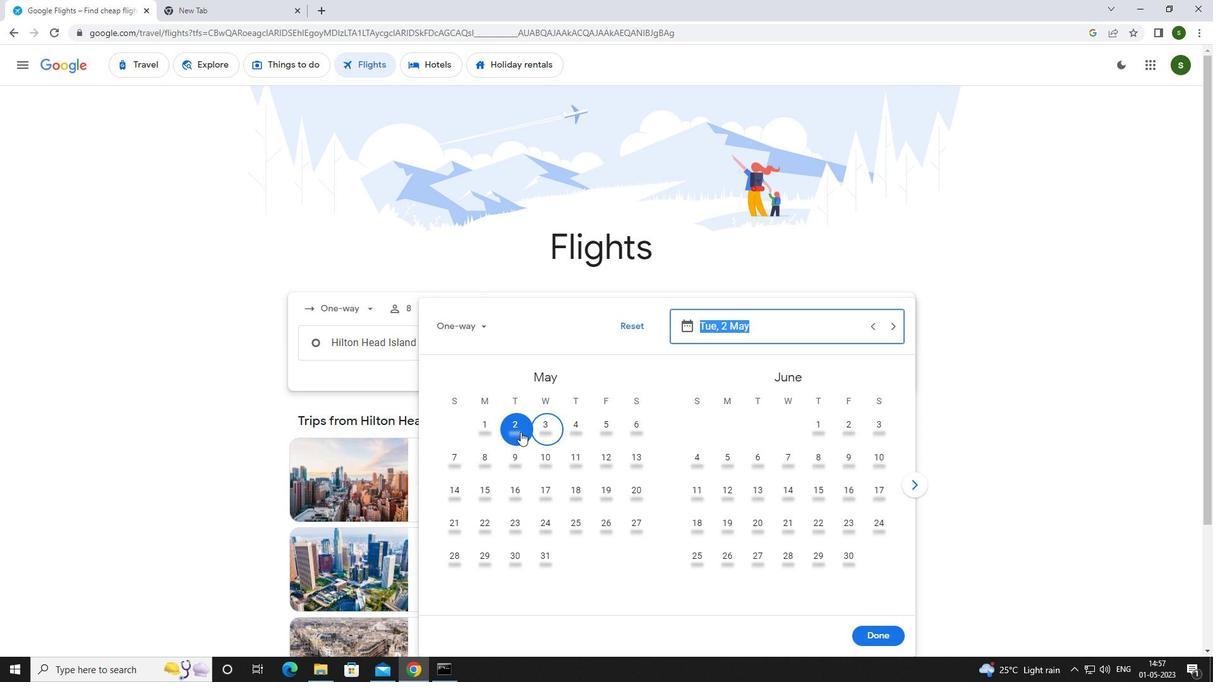 
Action: Mouse moved to (869, 631)
Screenshot: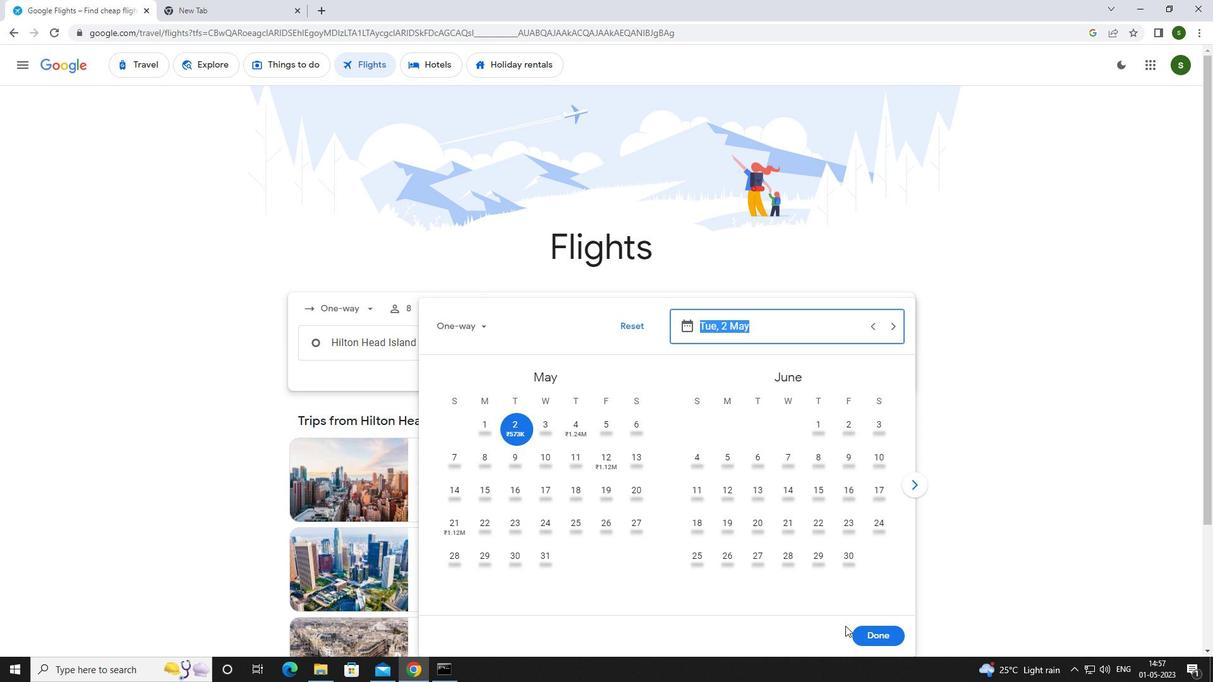 
Action: Mouse pressed left at (869, 631)
Screenshot: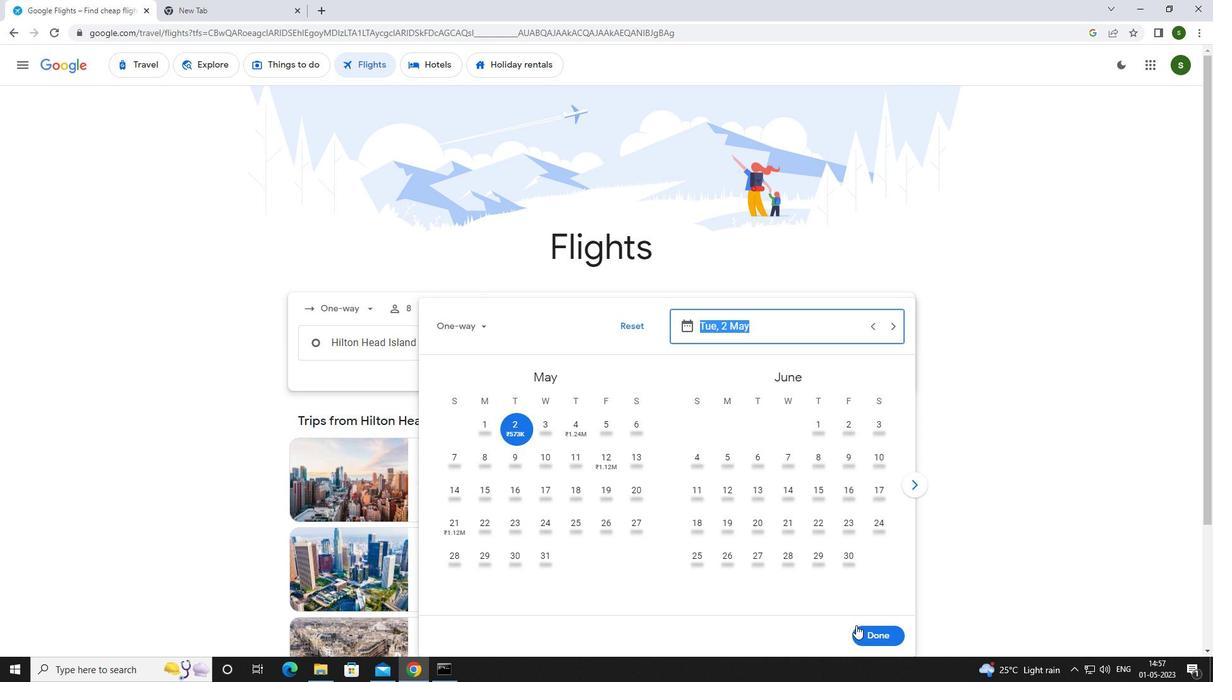 
Action: Mouse moved to (582, 395)
Screenshot: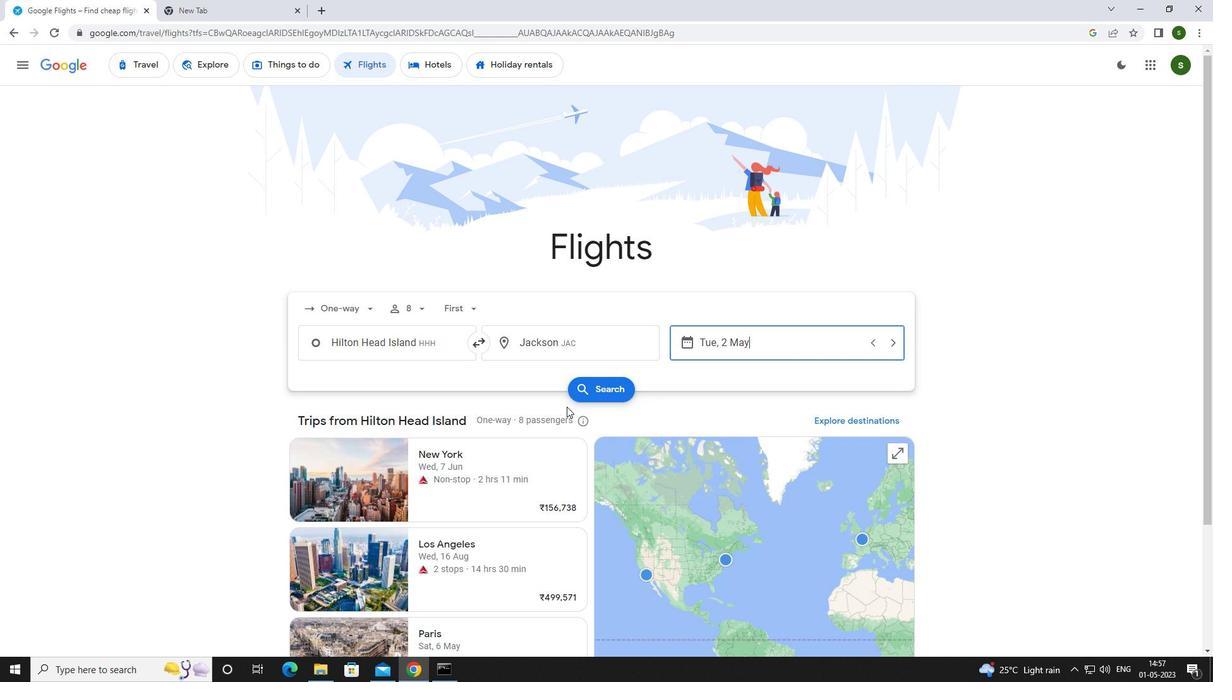 
Action: Mouse pressed left at (582, 395)
Screenshot: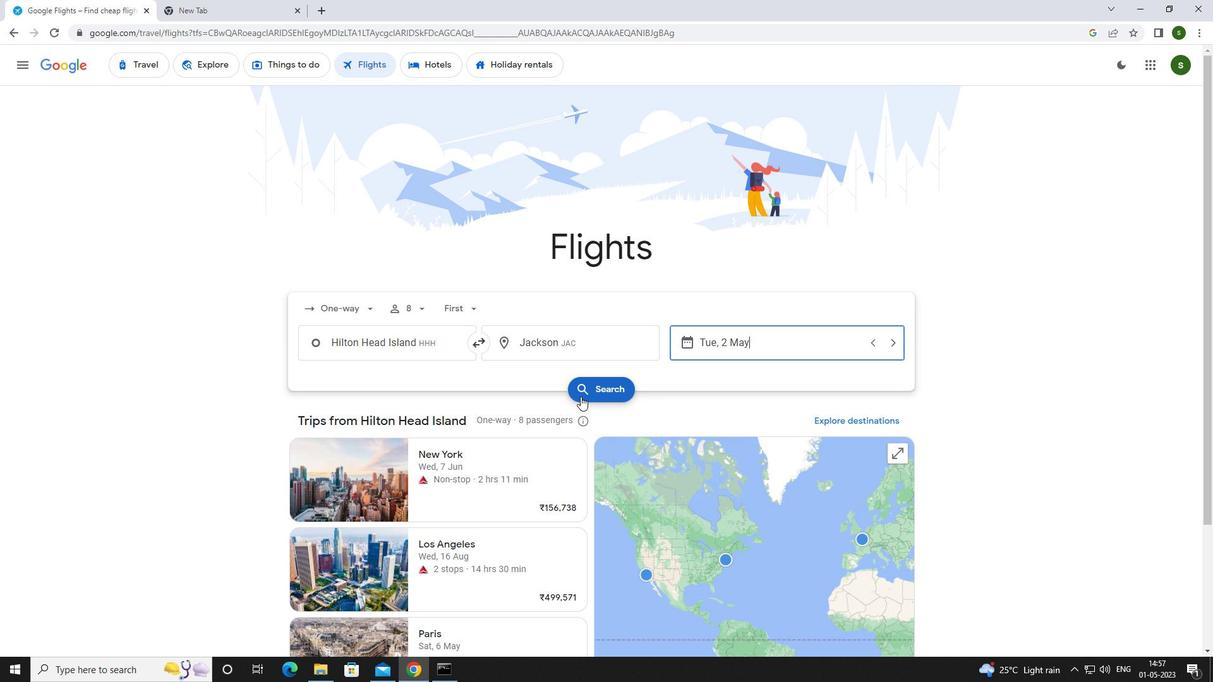 
Action: Mouse moved to (322, 181)
Screenshot: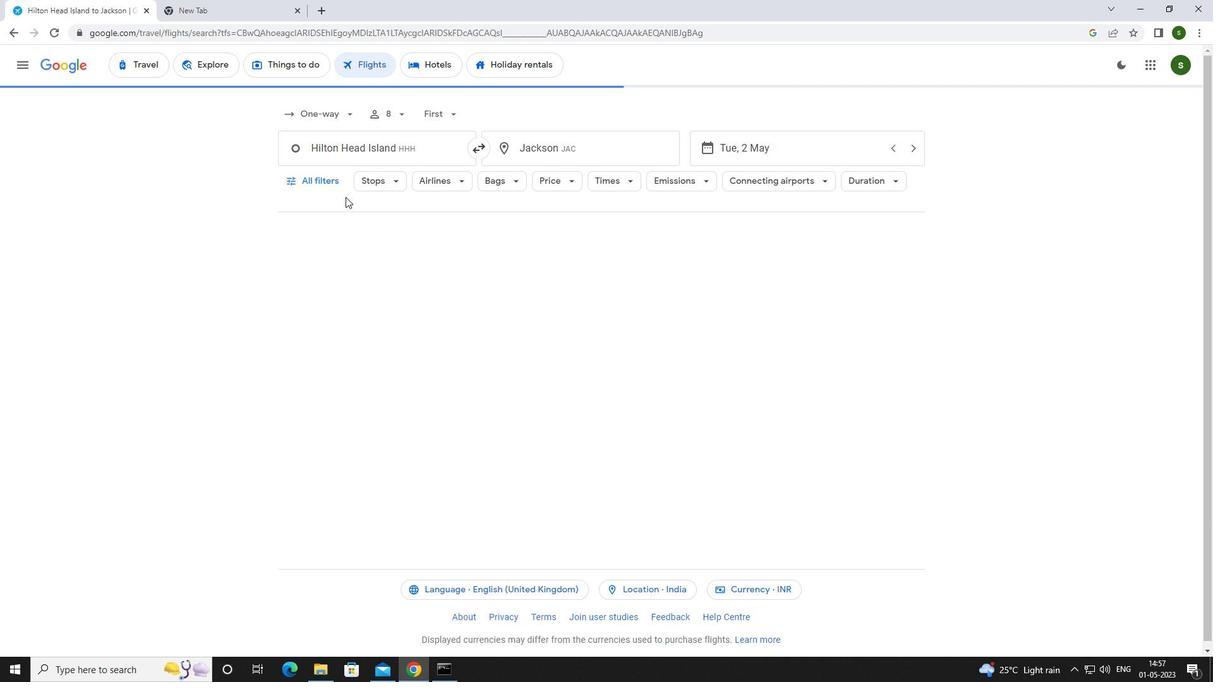 
Action: Mouse pressed left at (322, 181)
Screenshot: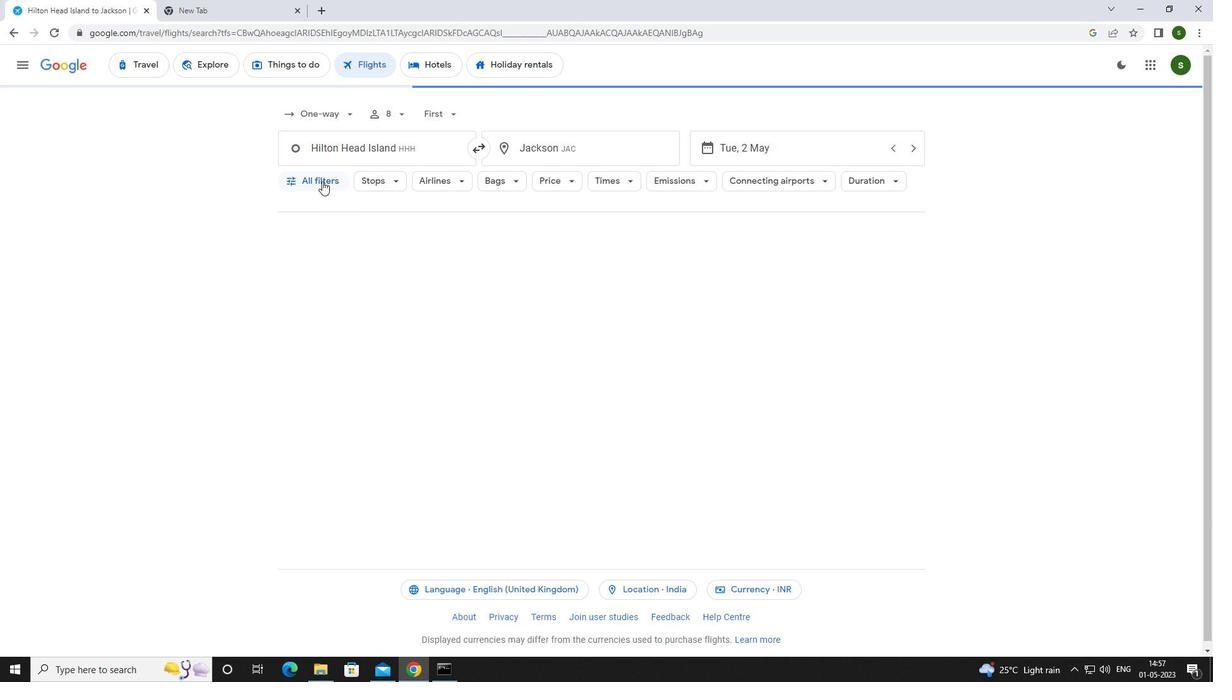 
Action: Mouse moved to (336, 214)
Screenshot: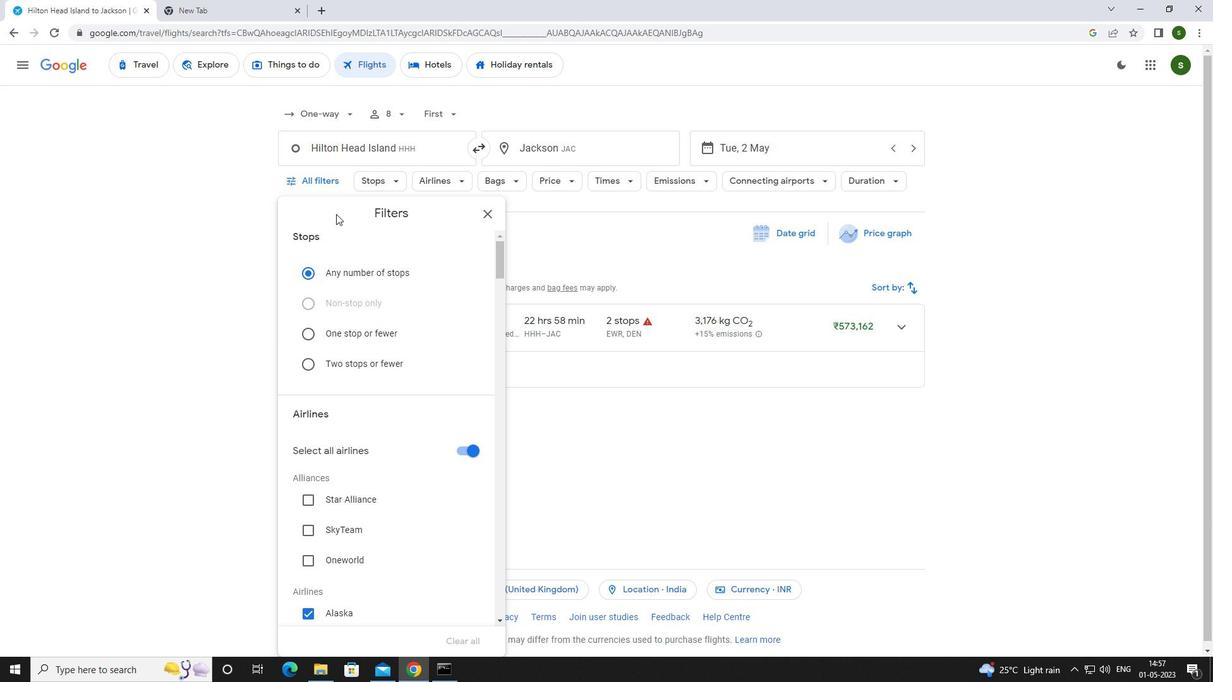 
Action: Mouse scrolled (336, 214) with delta (0, 0)
Screenshot: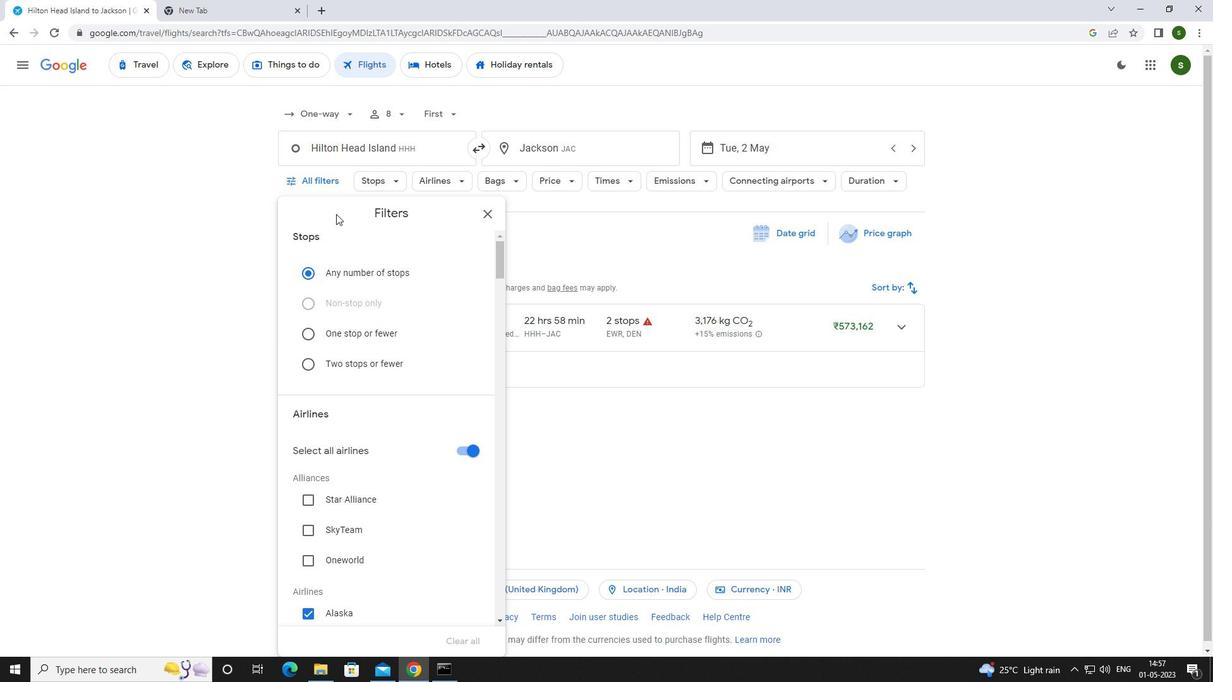 
Action: Mouse moved to (469, 446)
Screenshot: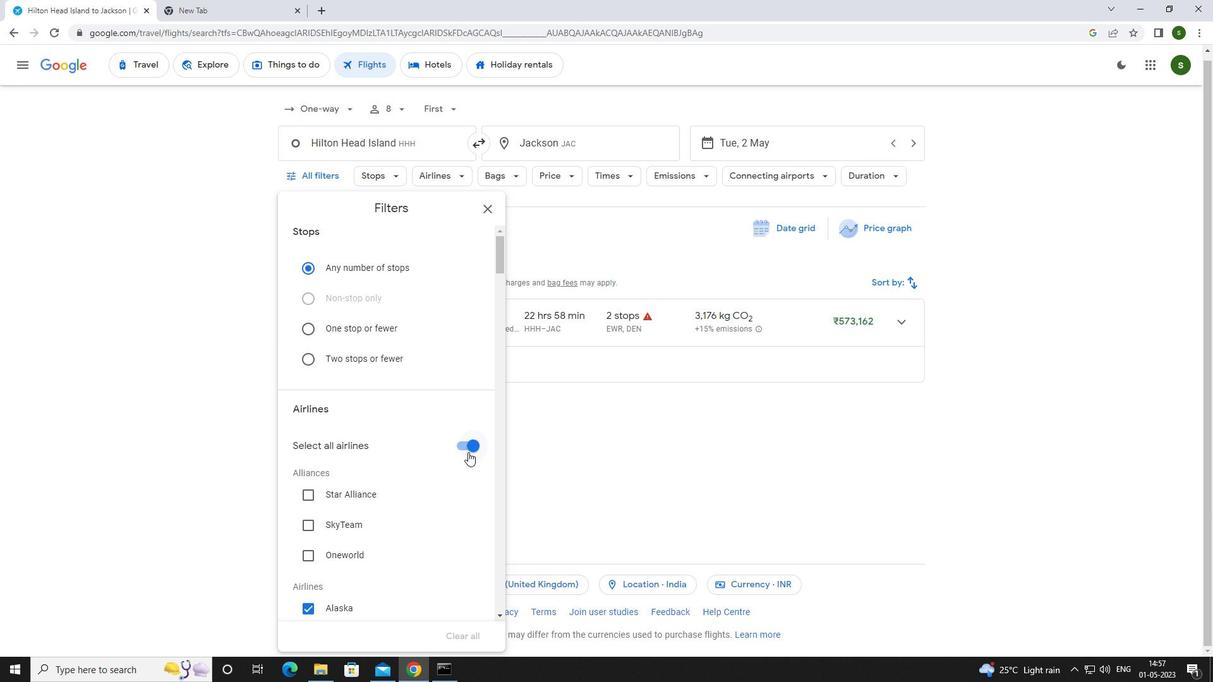 
Action: Mouse pressed left at (469, 446)
Screenshot: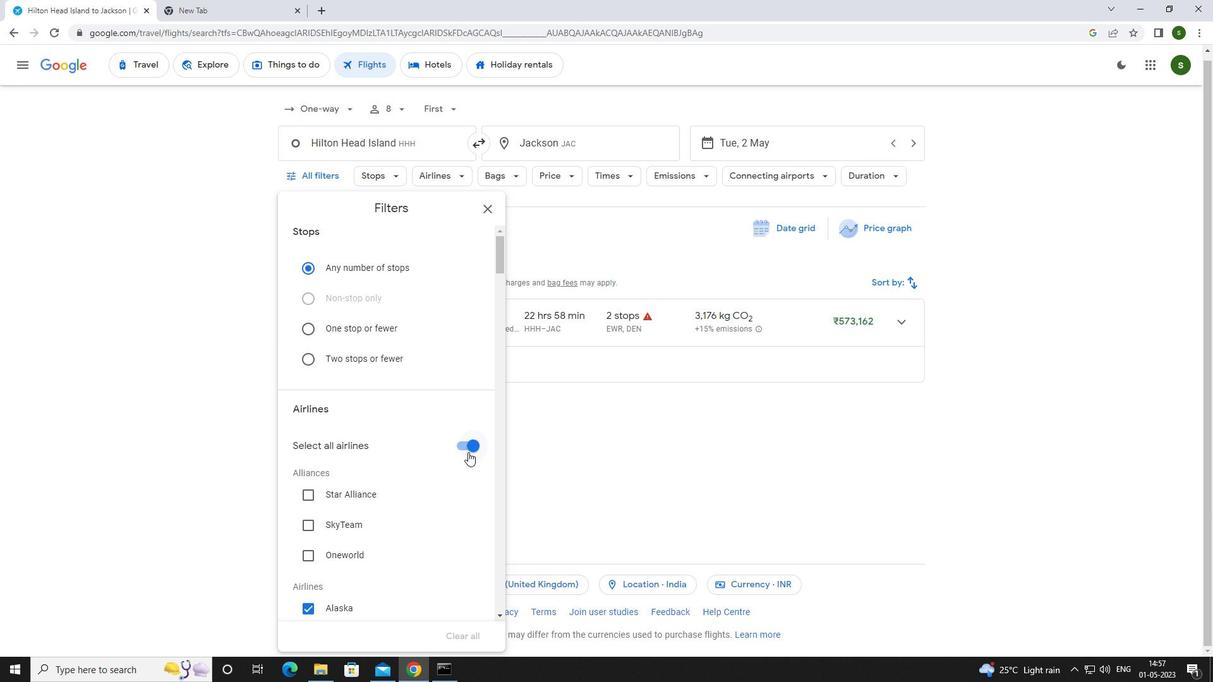 
Action: Mouse moved to (428, 343)
Screenshot: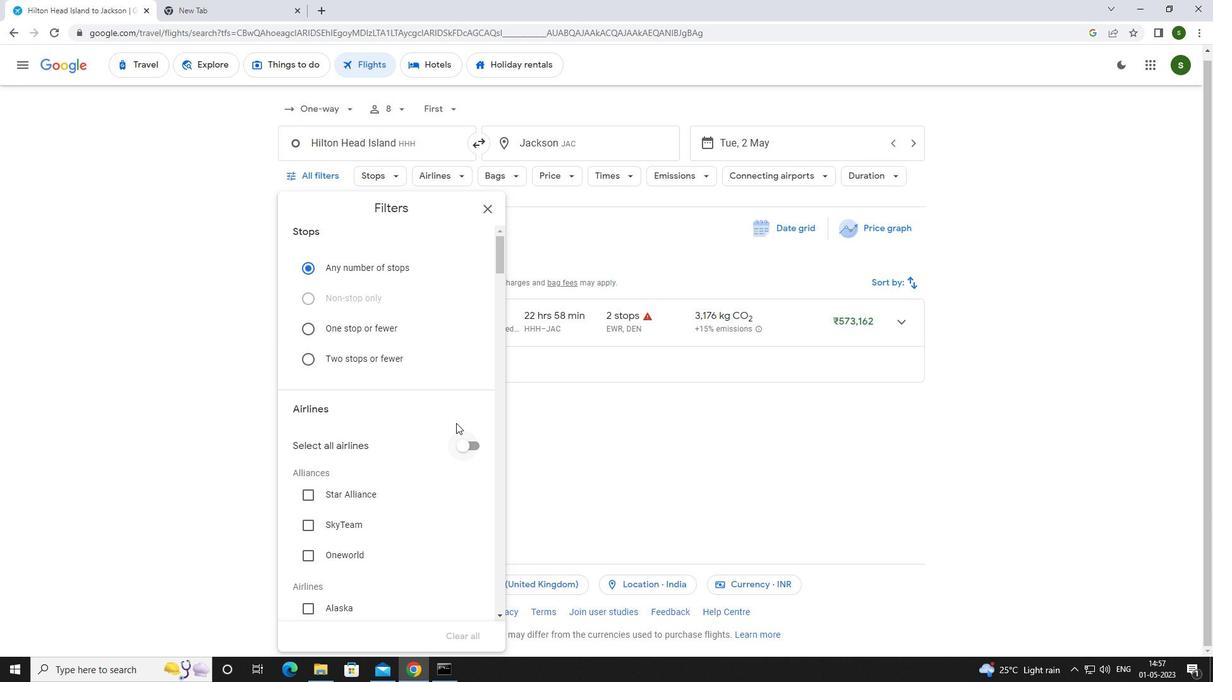 
Action: Mouse scrolled (428, 343) with delta (0, 0)
Screenshot: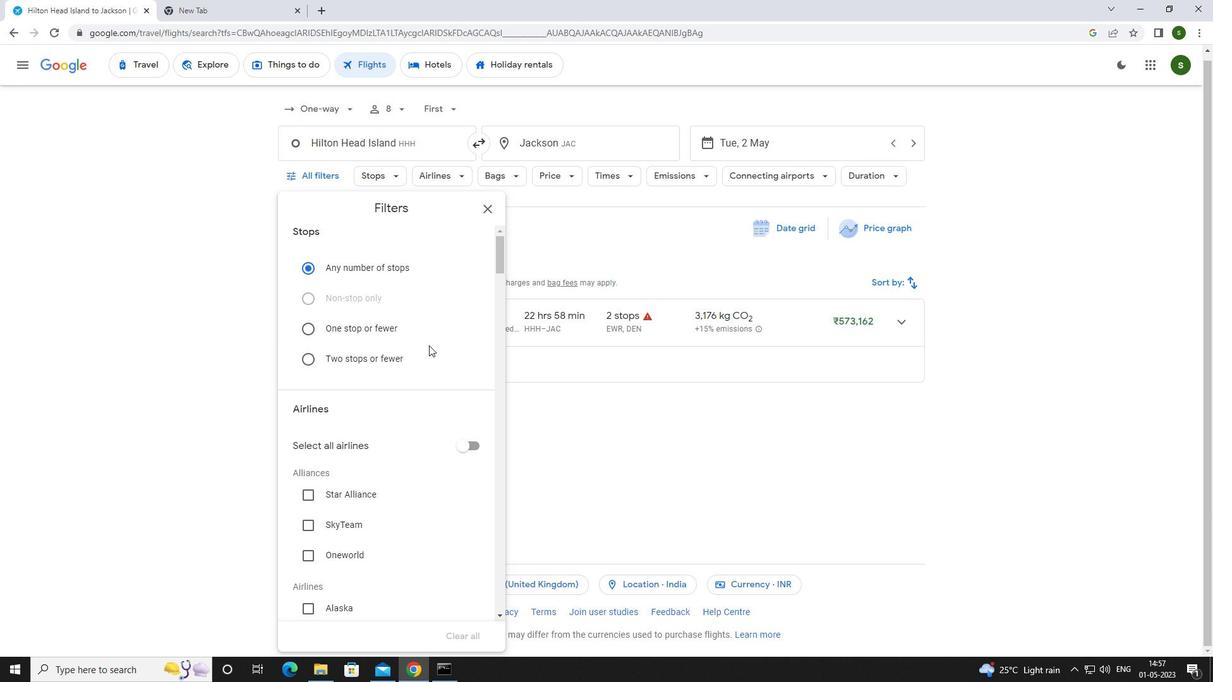 
Action: Mouse scrolled (428, 343) with delta (0, 0)
Screenshot: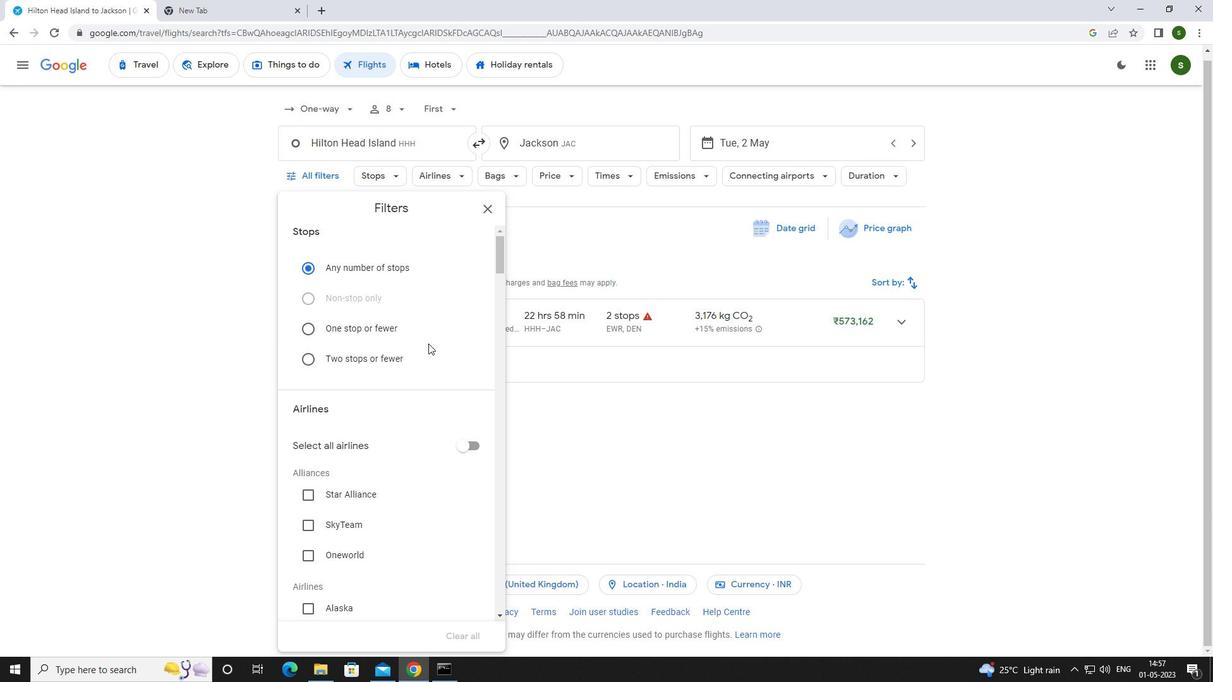 
Action: Mouse scrolled (428, 343) with delta (0, 0)
Screenshot: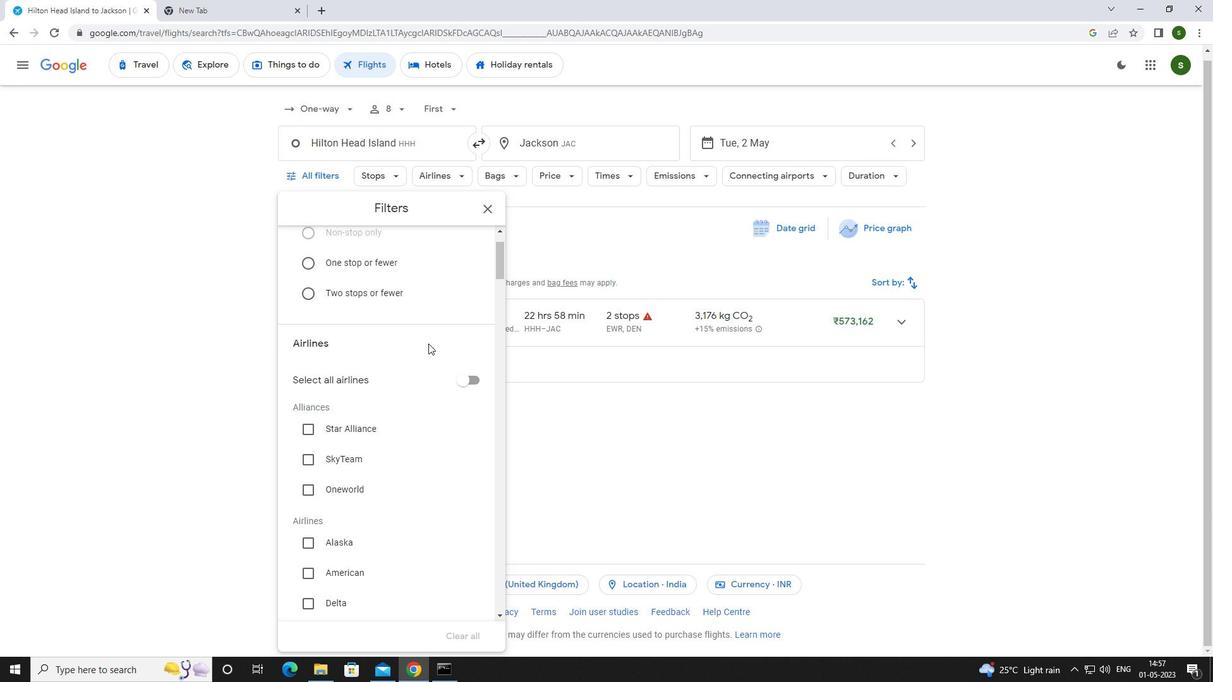 
Action: Mouse scrolled (428, 343) with delta (0, 0)
Screenshot: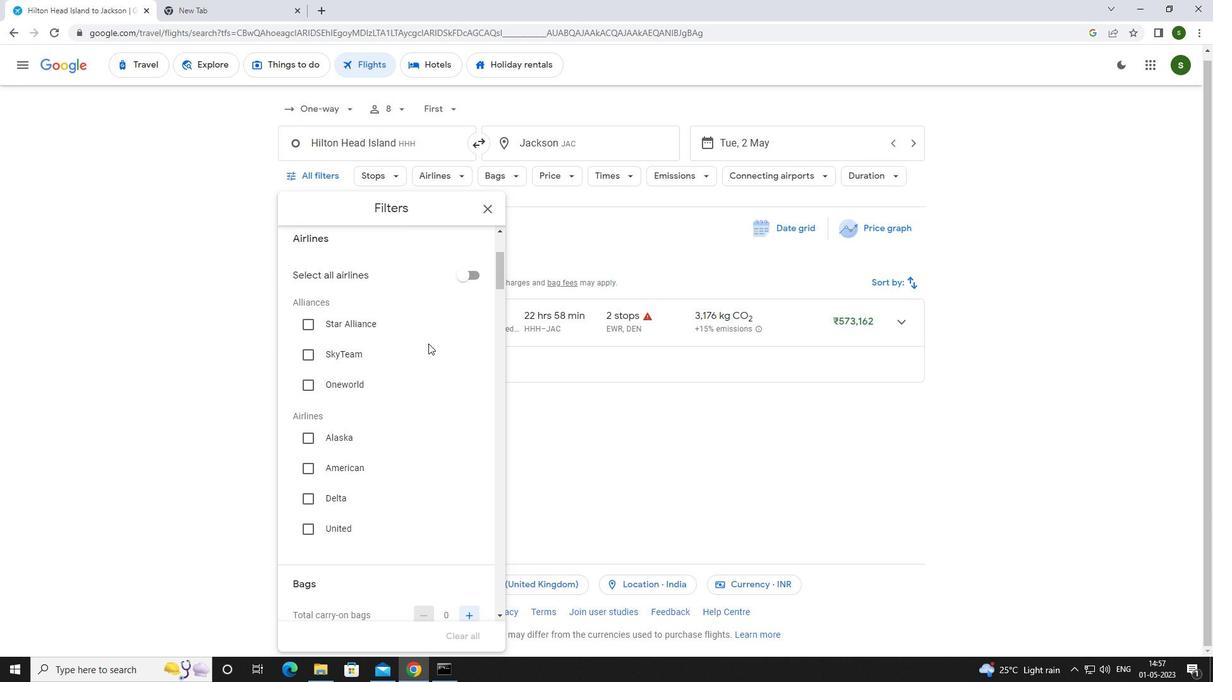 
Action: Mouse scrolled (428, 343) with delta (0, 0)
Screenshot: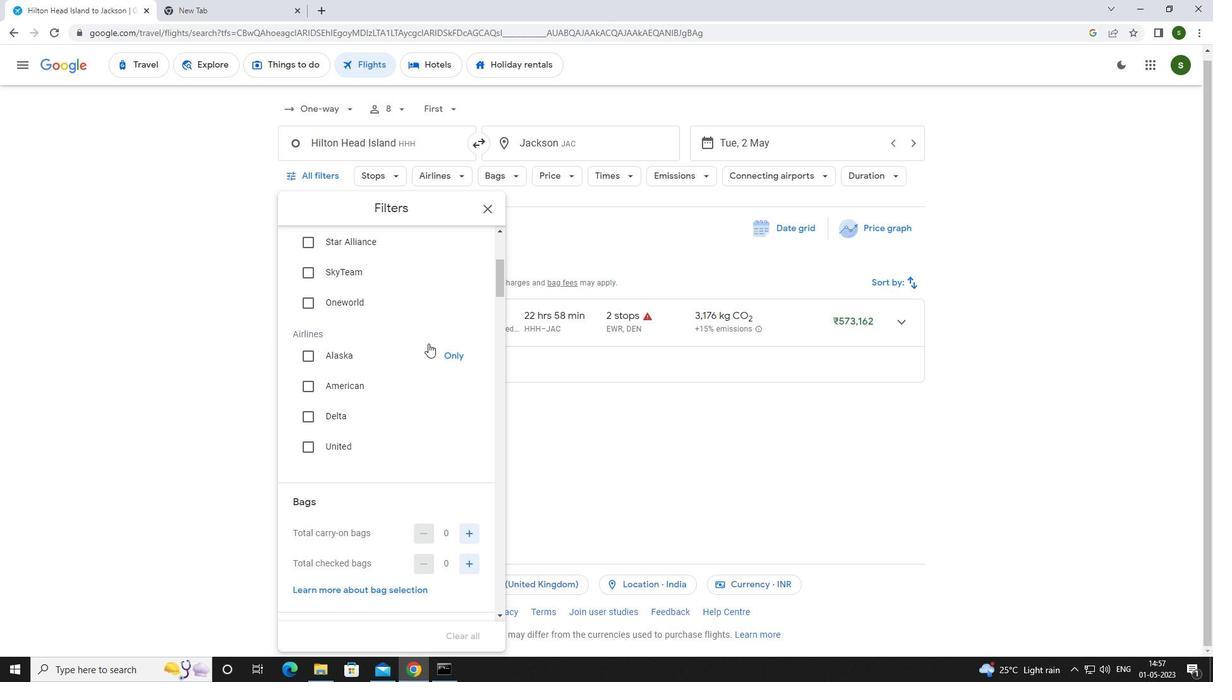 
Action: Mouse scrolled (428, 343) with delta (0, 0)
Screenshot: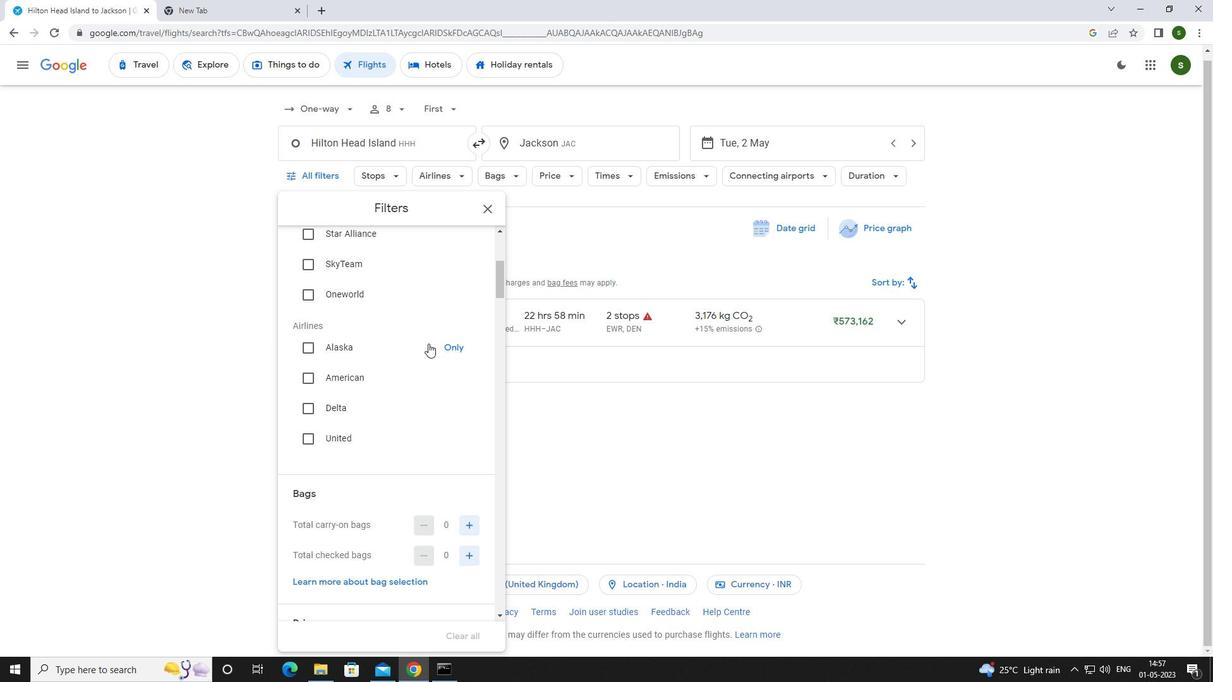 
Action: Mouse scrolled (428, 343) with delta (0, 0)
Screenshot: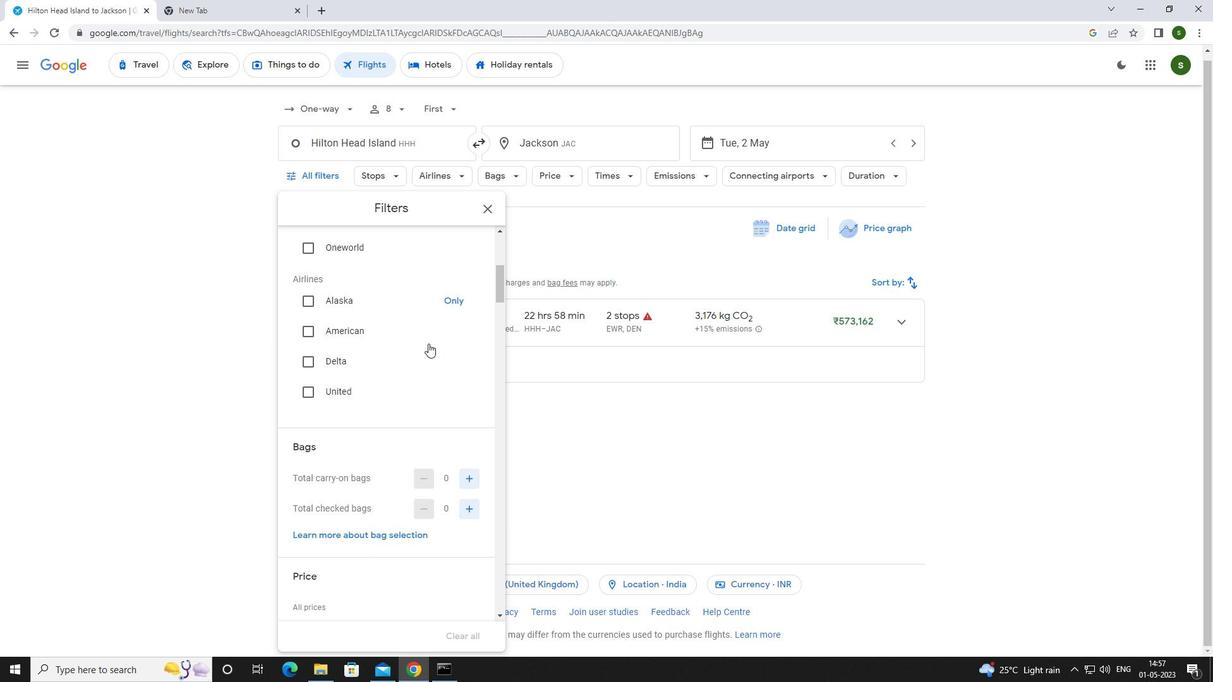 
Action: Mouse scrolled (428, 343) with delta (0, 0)
Screenshot: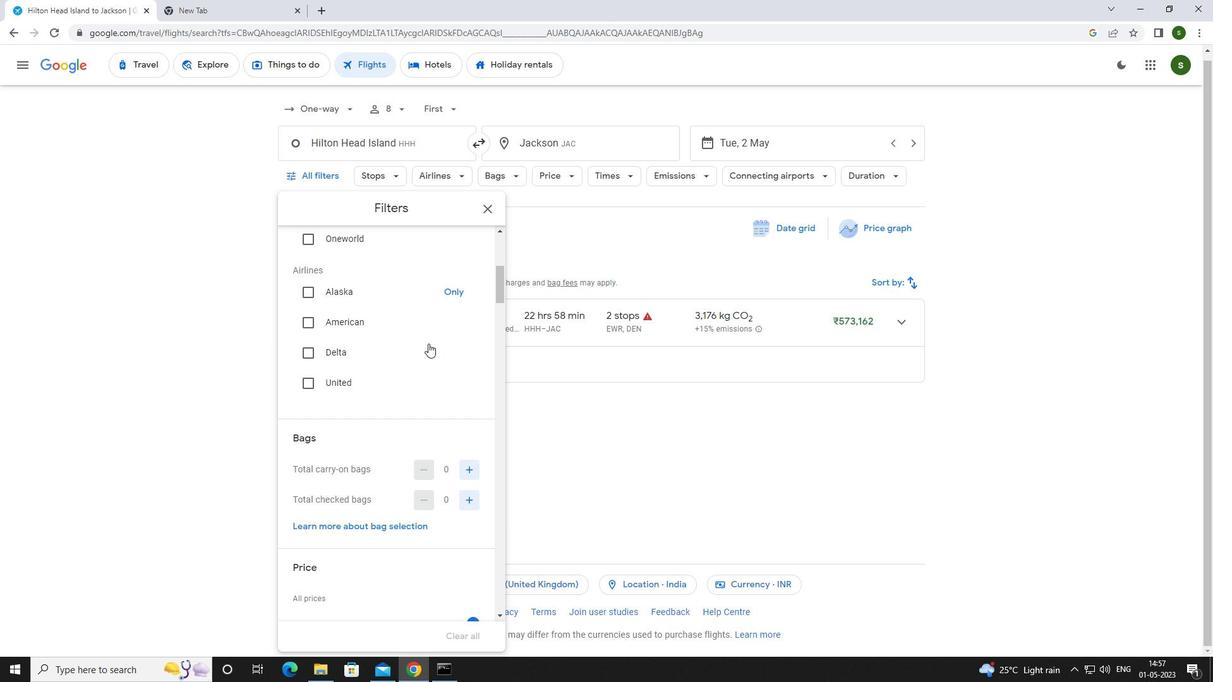 
Action: Mouse moved to (471, 311)
Screenshot: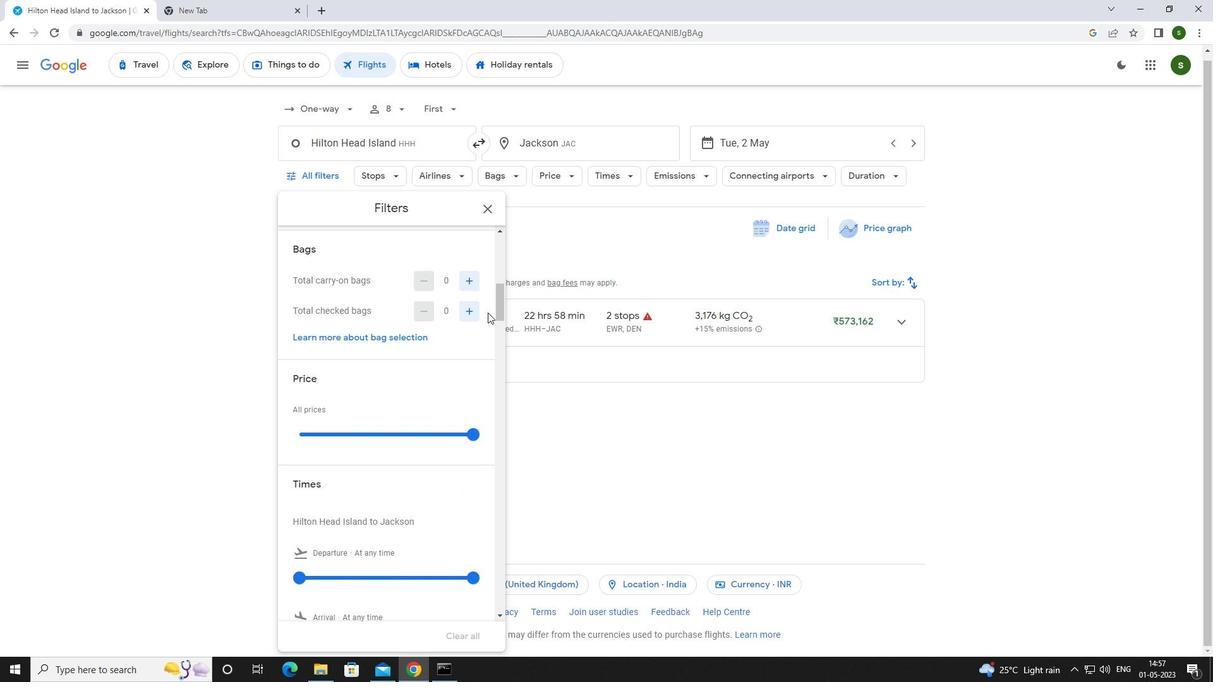 
Action: Mouse pressed left at (471, 311)
Screenshot: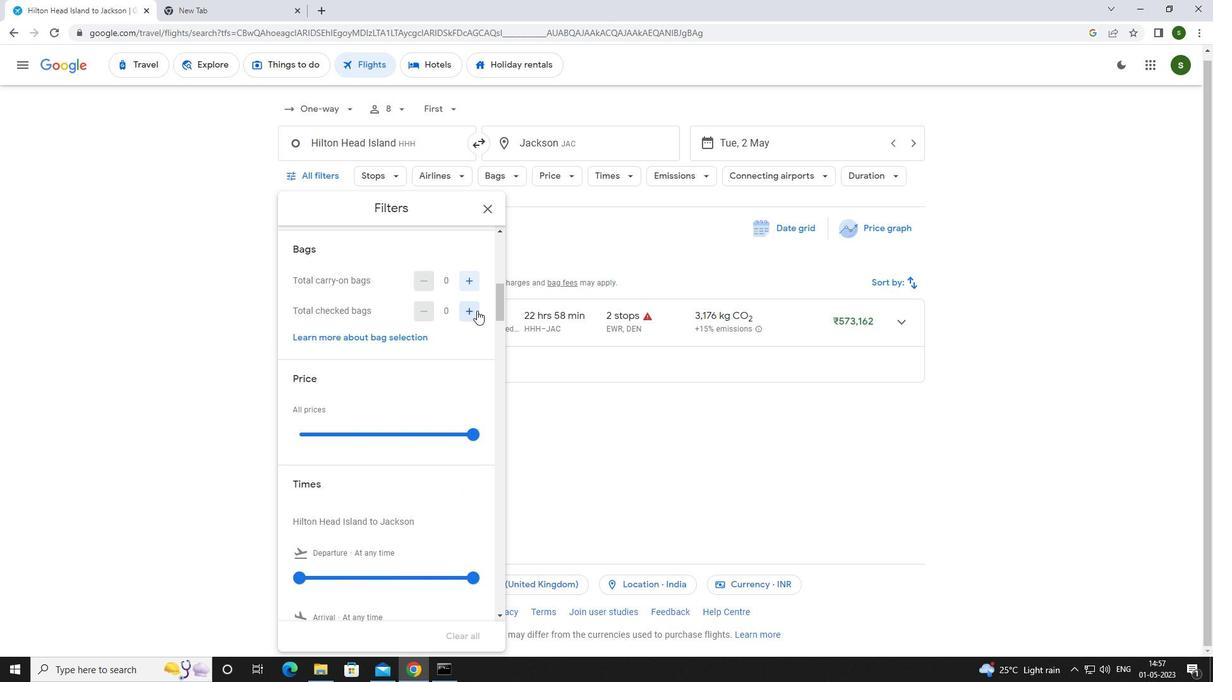 
Action: Mouse pressed left at (471, 311)
Screenshot: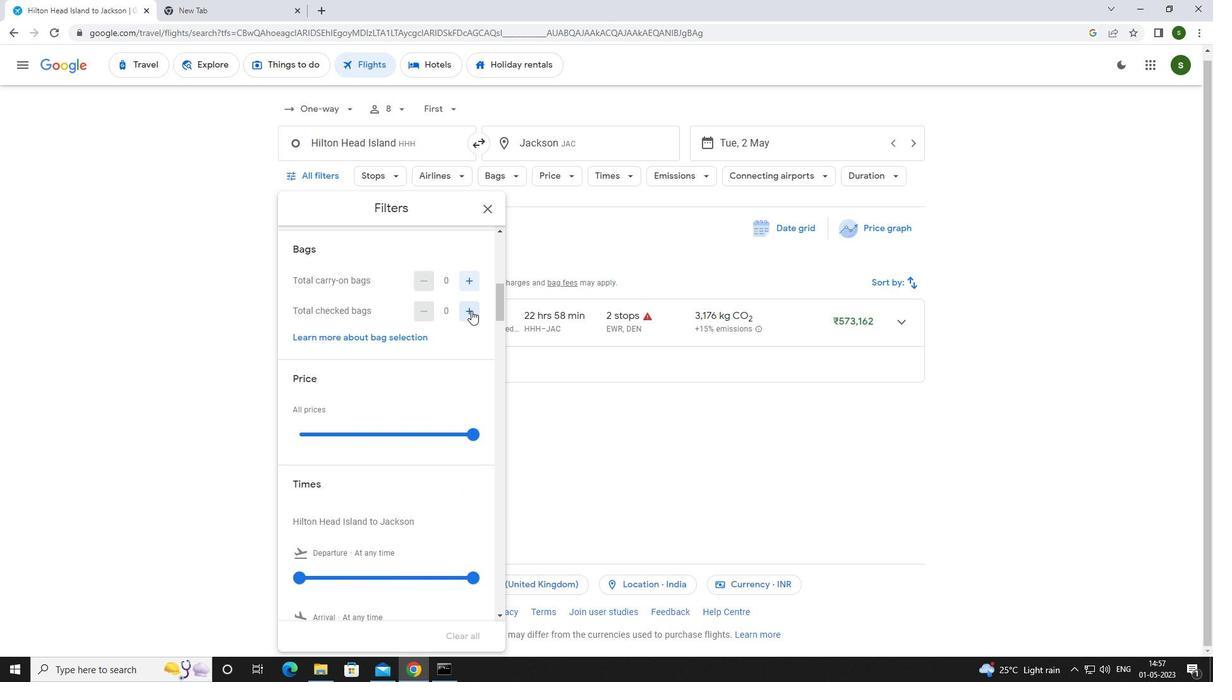 
Action: Mouse pressed left at (471, 311)
Screenshot: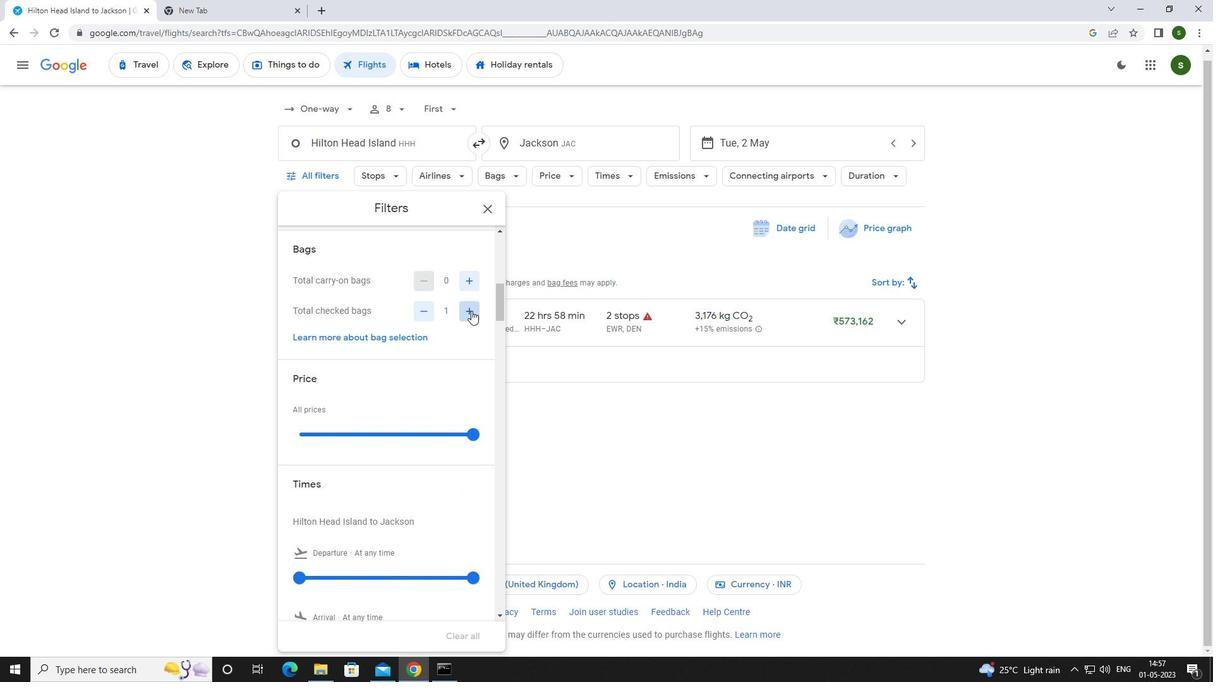 
Action: Mouse pressed left at (471, 311)
Screenshot: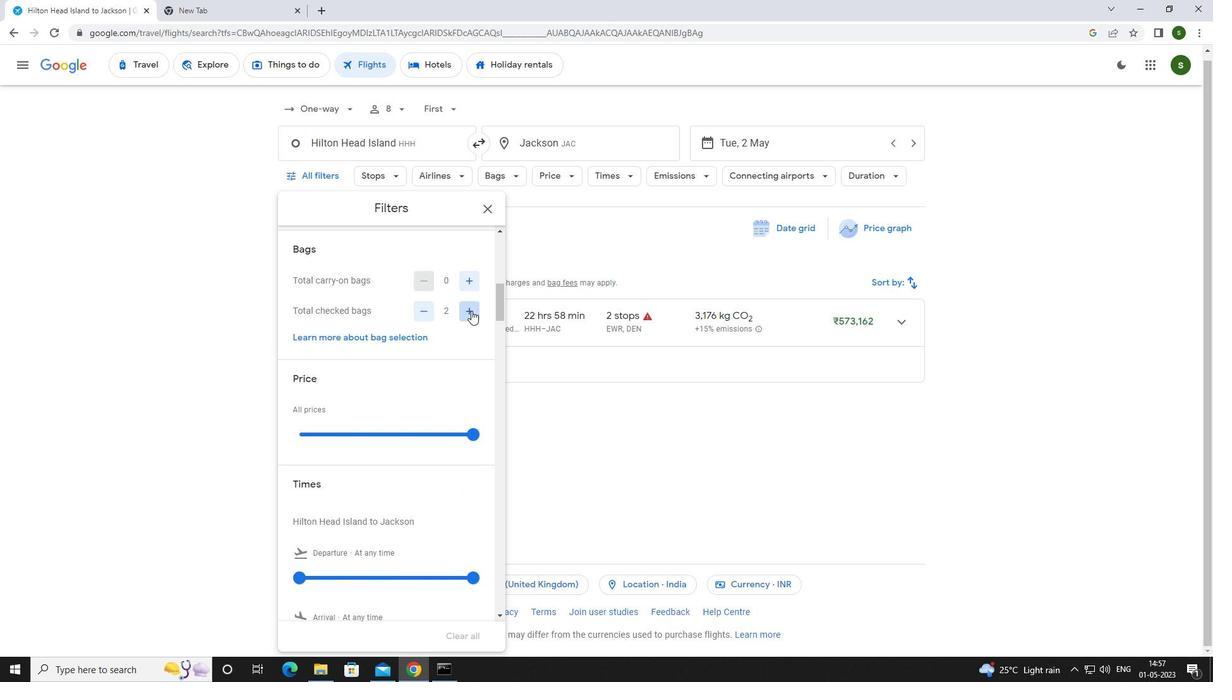 
Action: Mouse pressed left at (471, 311)
Screenshot: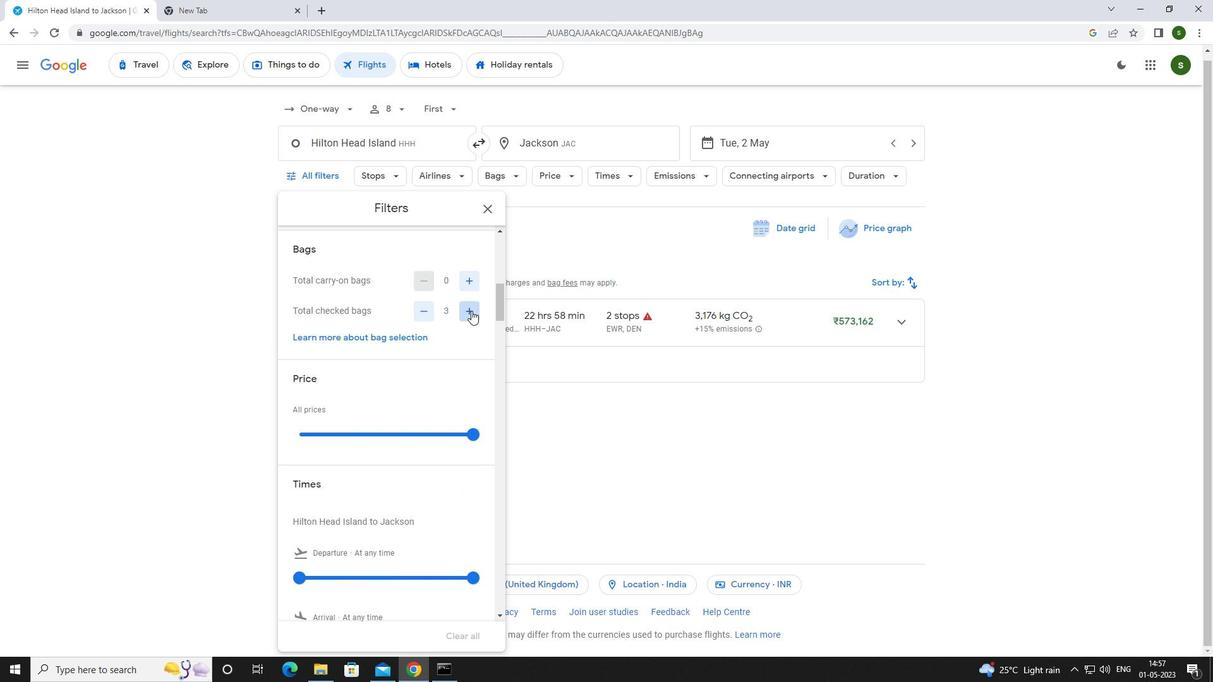 
Action: Mouse pressed left at (471, 311)
Screenshot: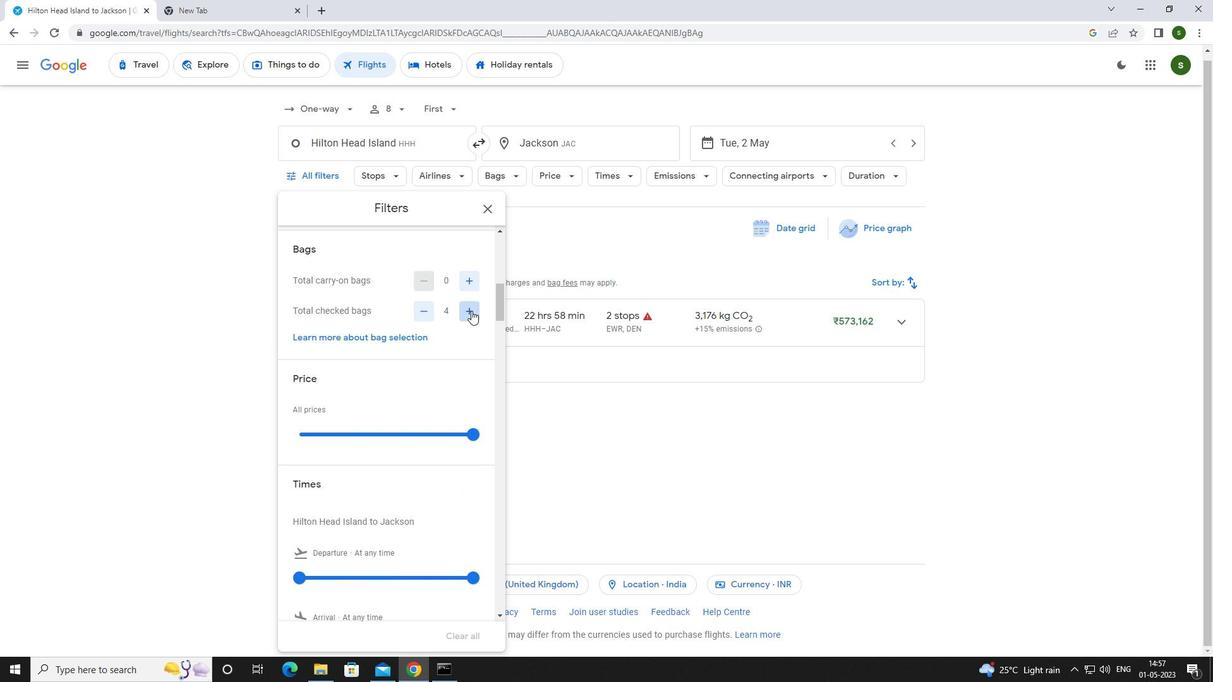 
Action: Mouse pressed left at (471, 311)
Screenshot: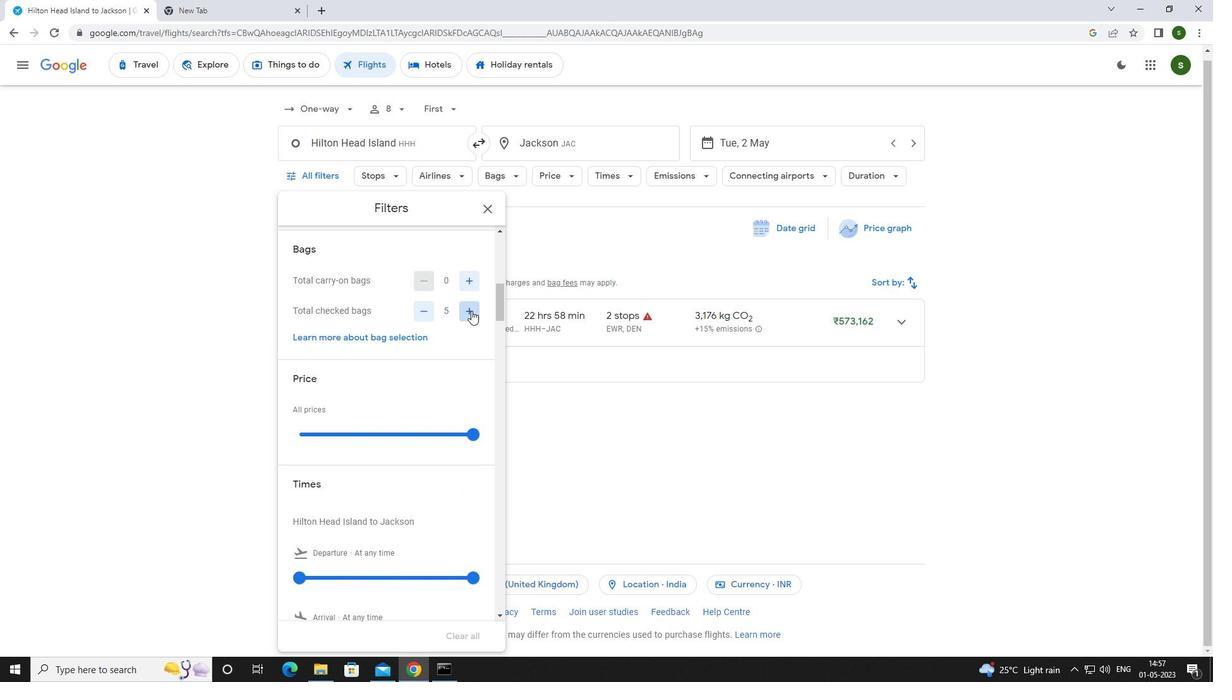 
Action: Mouse moved to (436, 328)
Screenshot: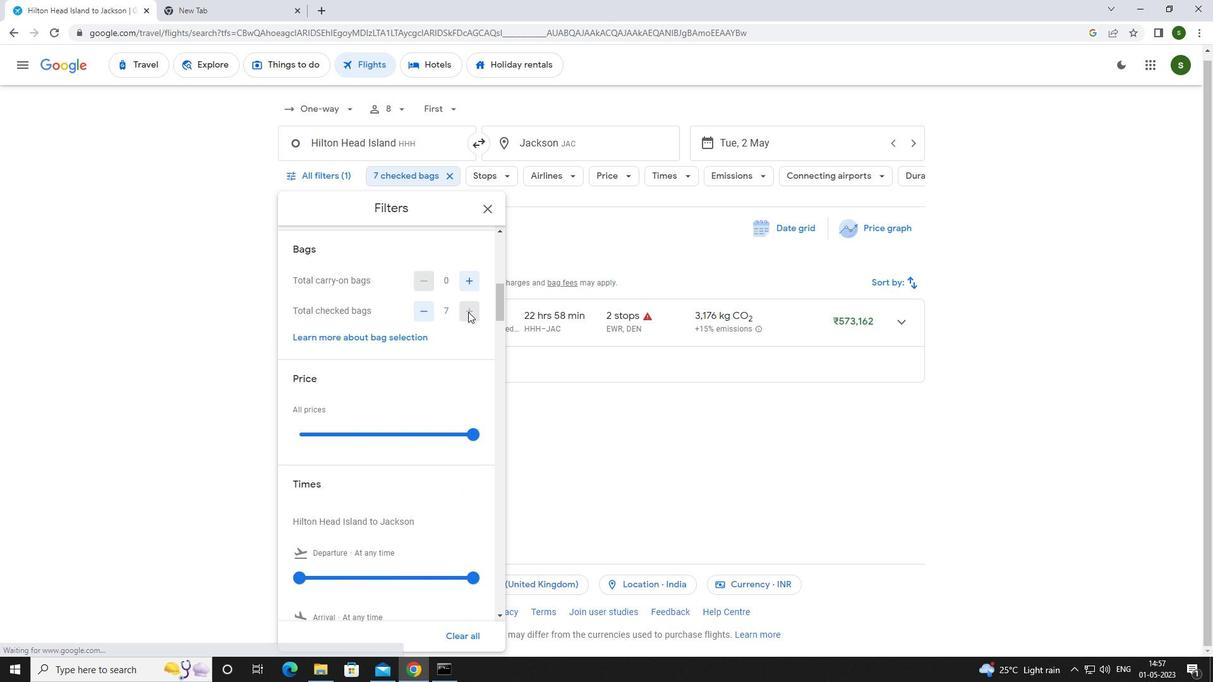 
Action: Mouse scrolled (436, 328) with delta (0, 0)
Screenshot: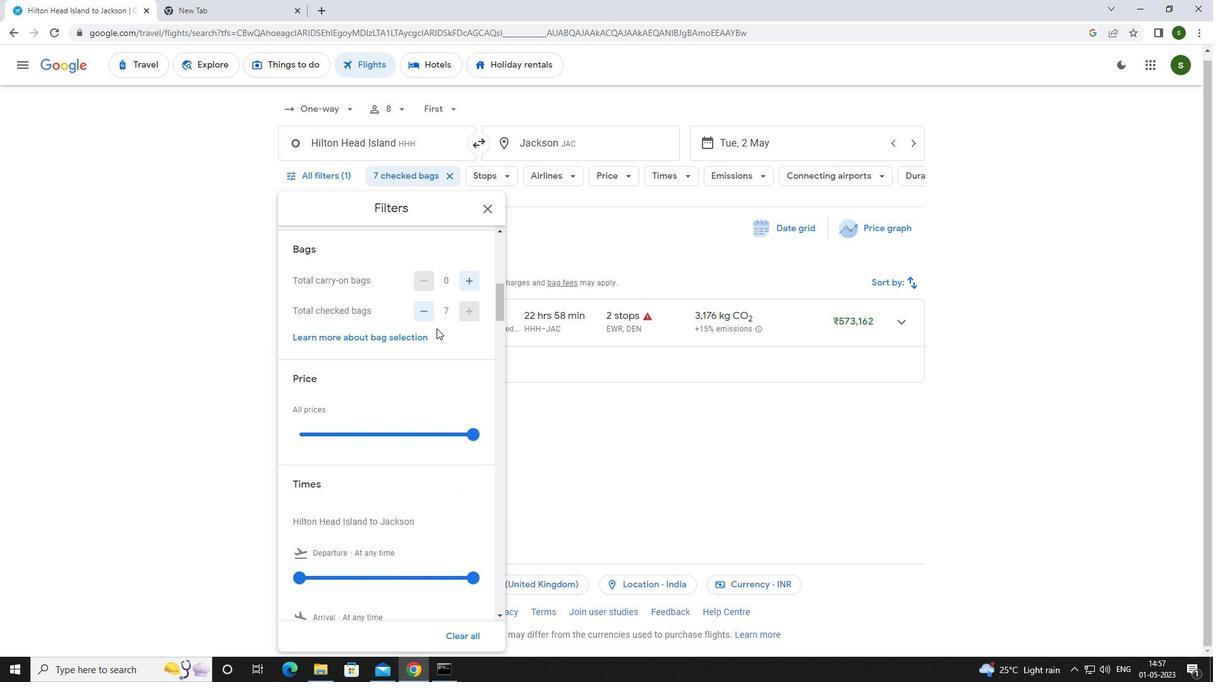 
Action: Mouse scrolled (436, 328) with delta (0, 0)
Screenshot: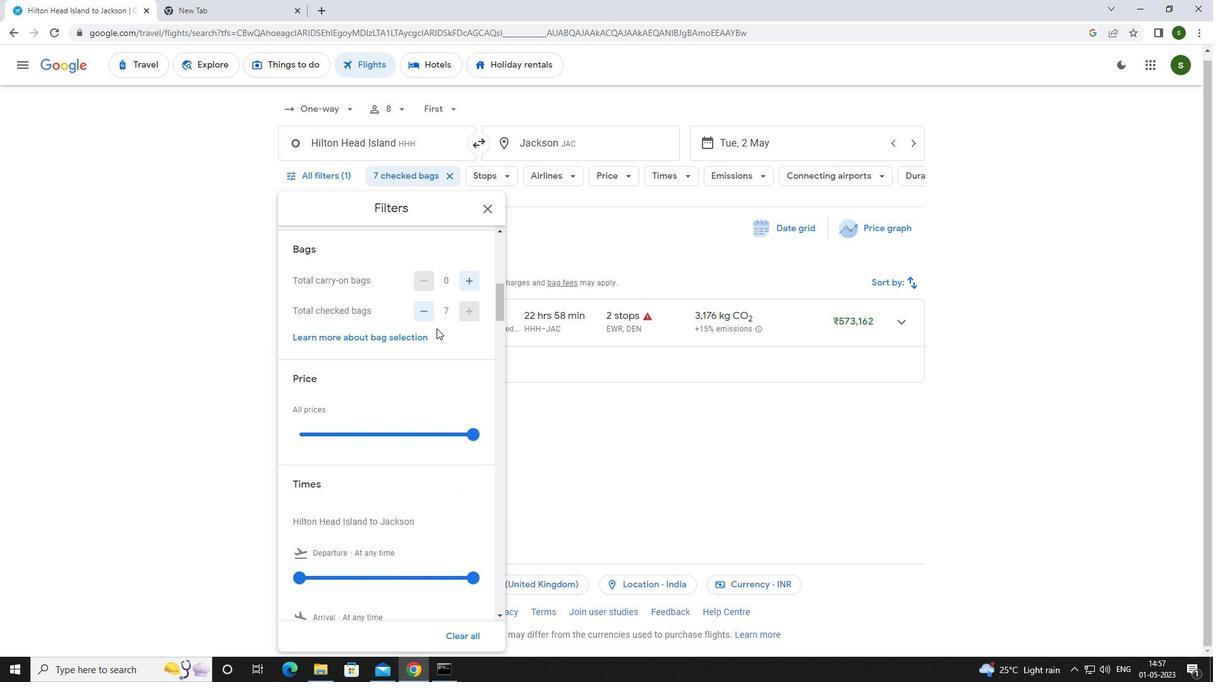 
Action: Mouse moved to (473, 312)
Screenshot: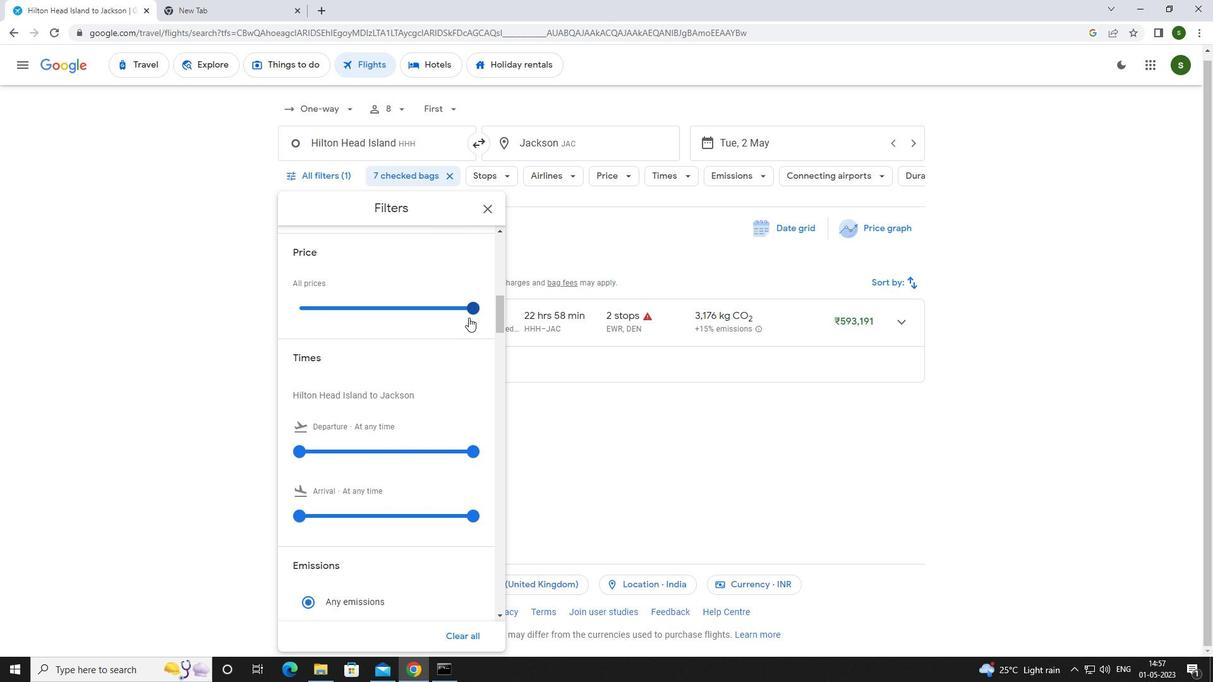 
Action: Mouse pressed left at (473, 312)
Screenshot: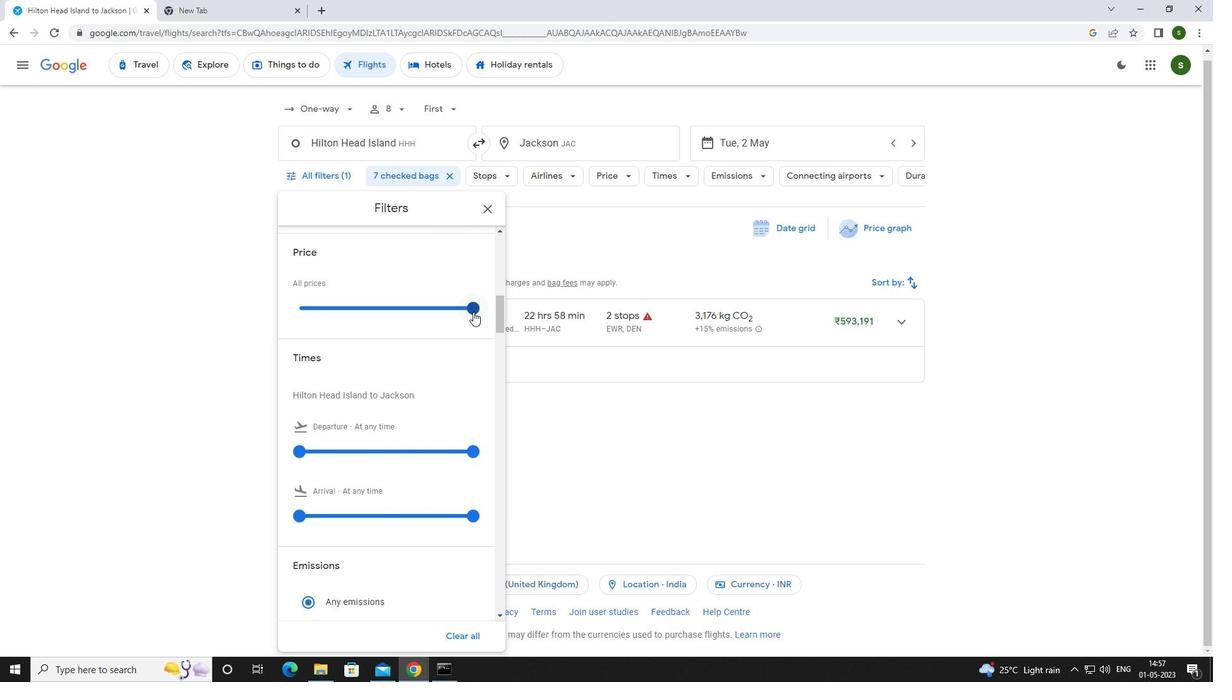 
Action: Mouse moved to (403, 362)
Screenshot: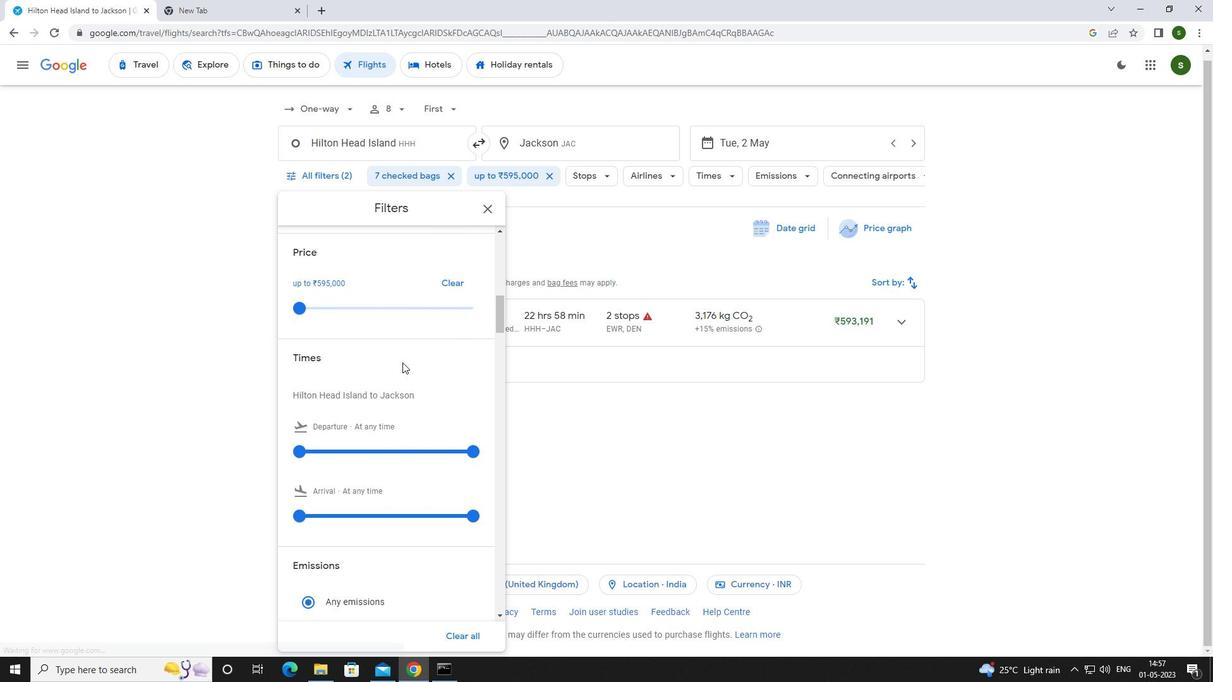 
Action: Mouse scrolled (403, 361) with delta (0, 0)
Screenshot: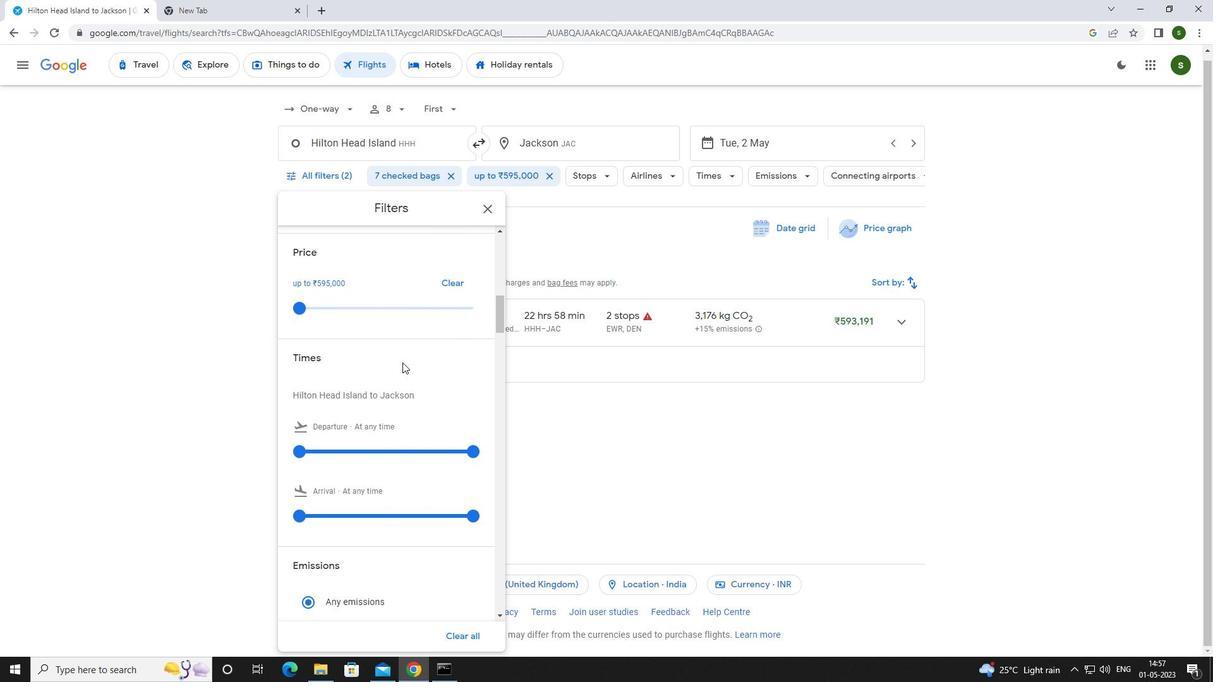 
Action: Mouse scrolled (403, 361) with delta (0, 0)
Screenshot: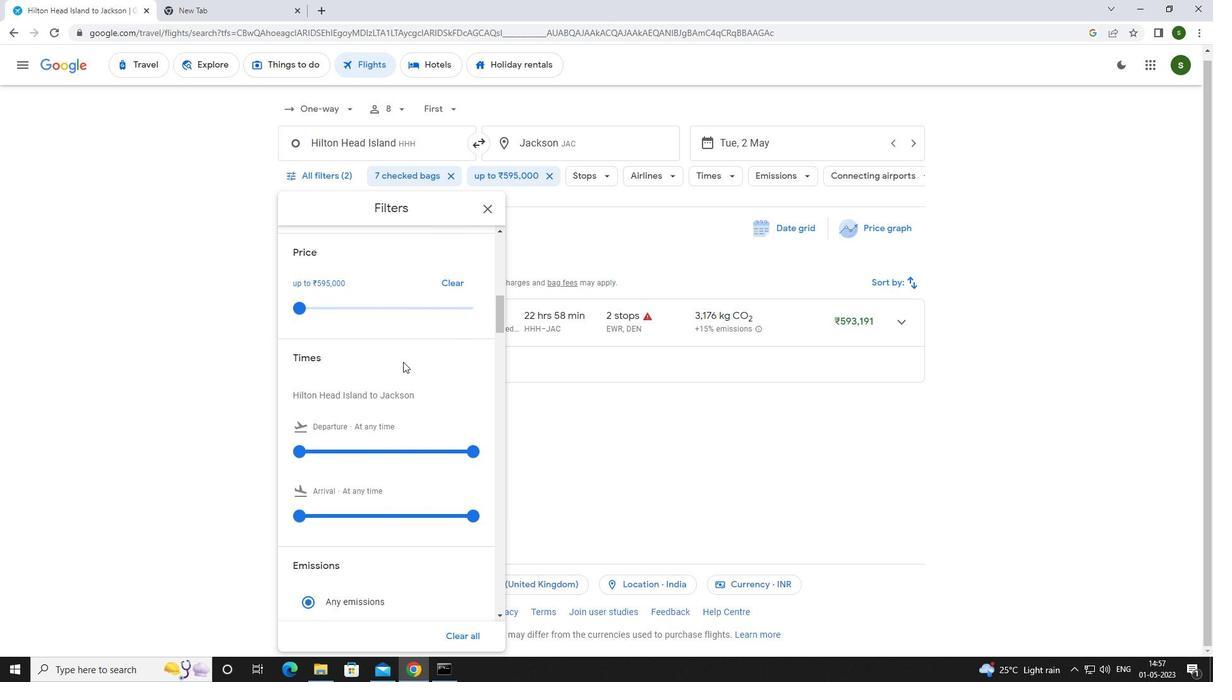
Action: Mouse moved to (300, 322)
Screenshot: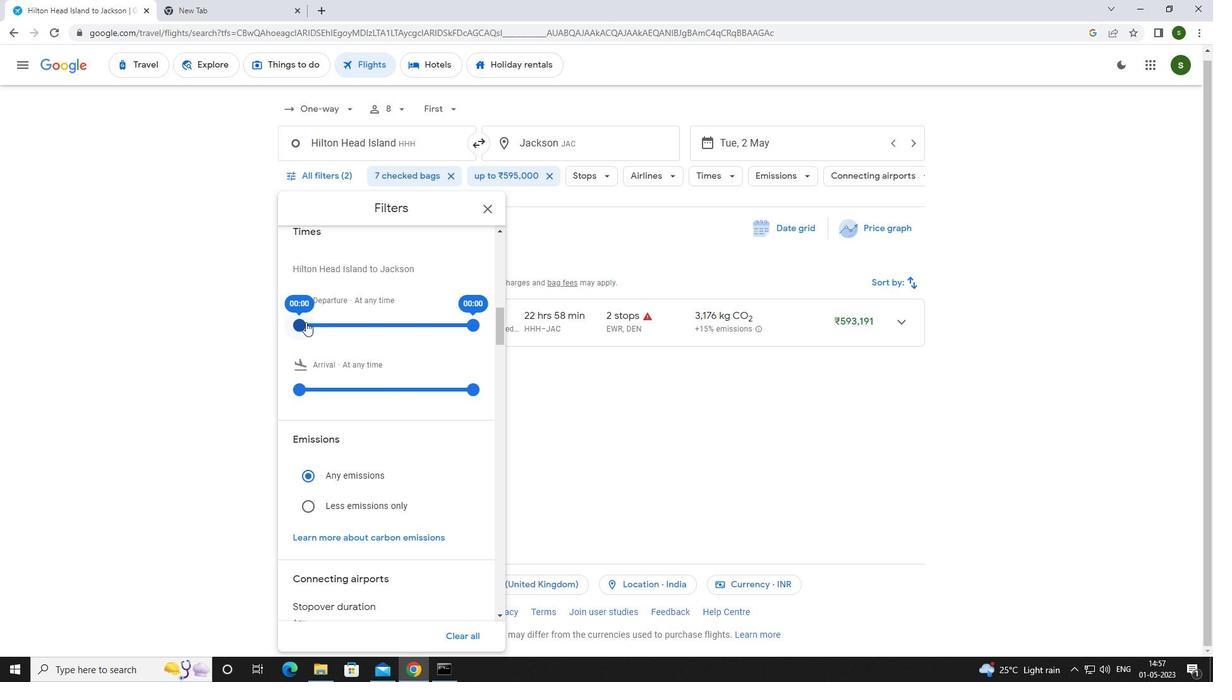 
Action: Mouse pressed left at (300, 322)
Screenshot: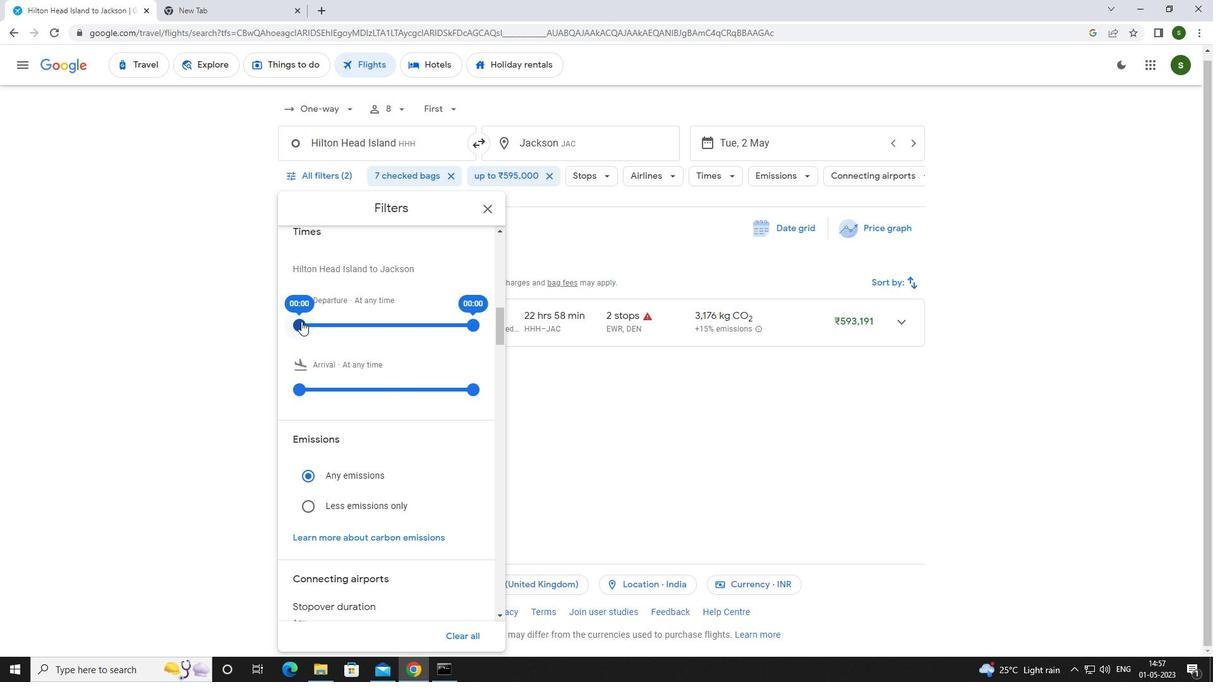 
Action: Mouse moved to (554, 389)
Screenshot: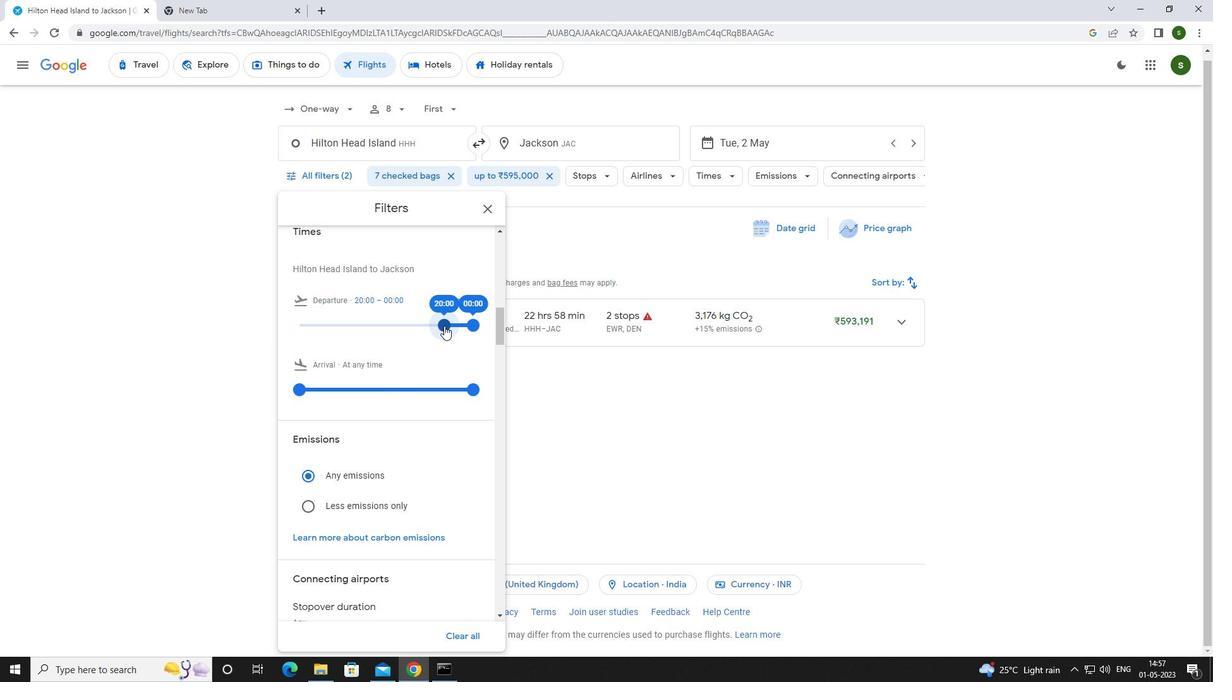 
Action: Mouse pressed left at (554, 389)
Screenshot: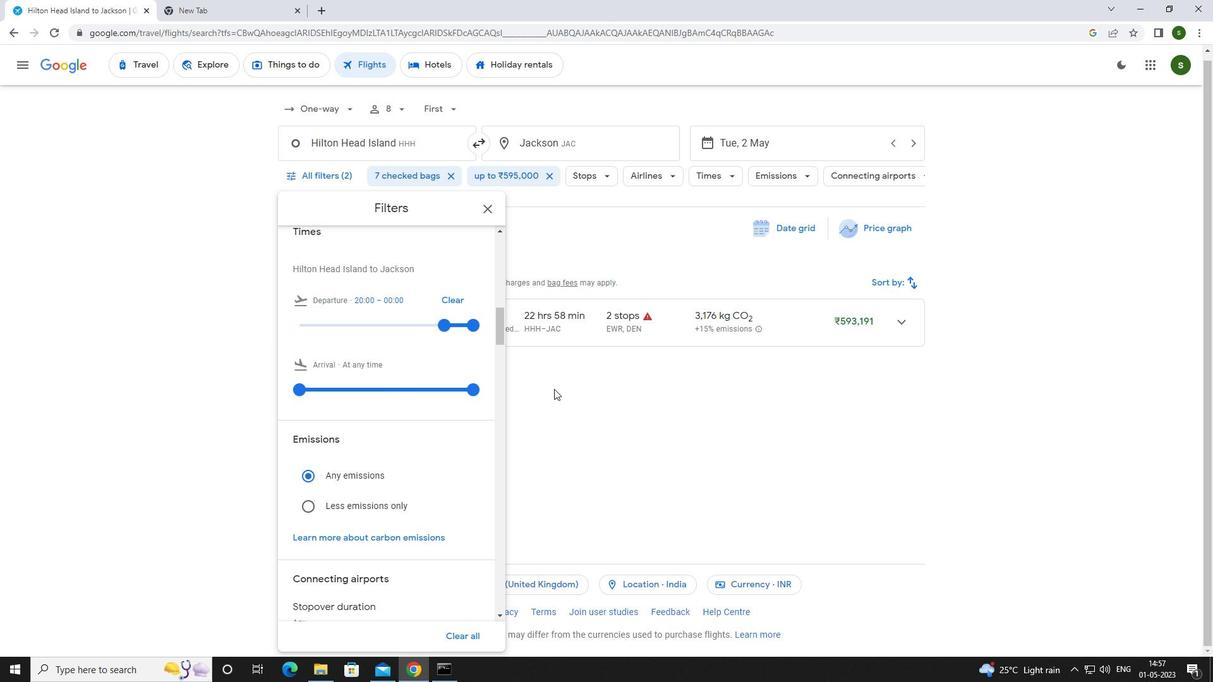 
